 Task: Log work in the project AuraTech for the issue 'Develop a new tool for automated testing of mobile application functional correctness and performance under varying network conditions' spent time as '2w 4d 19h 36m' and remaining time as '6w 4d 19h 48m' and add a flag. Now add the issue to the epic 'Agile methodology adoption'. Log work in the project AuraTech for the issue 'Upgrade the session management and timeout mechanisms of a web application to improve user security and session management' spent time as '1w 2d 8h 31m' and remaining time as '6w 2d 15h 32m' and clone the issue. Now add the issue to the epic 'Social media integration'
Action: Mouse moved to (187, 56)
Screenshot: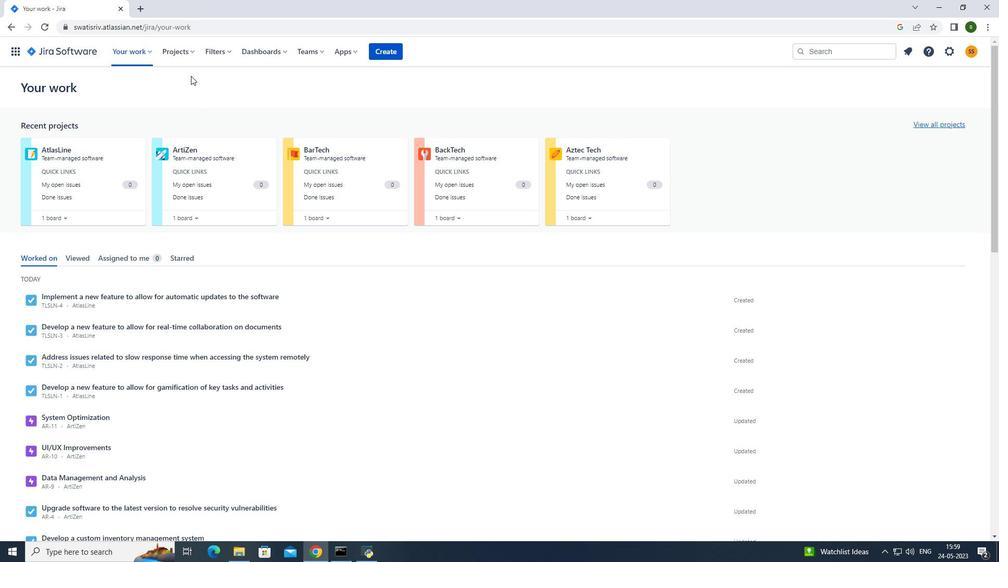 
Action: Mouse pressed left at (187, 56)
Screenshot: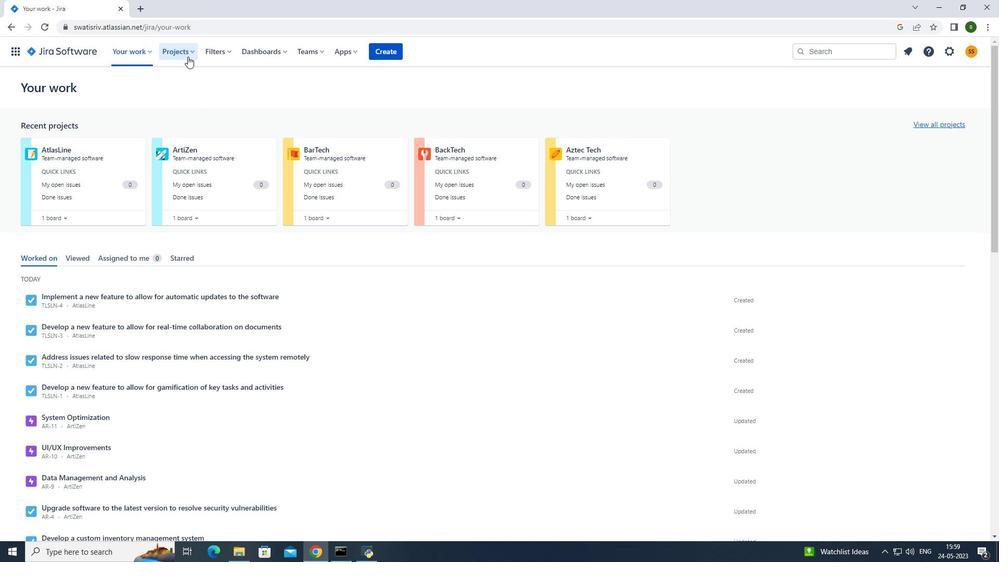 
Action: Mouse moved to (199, 100)
Screenshot: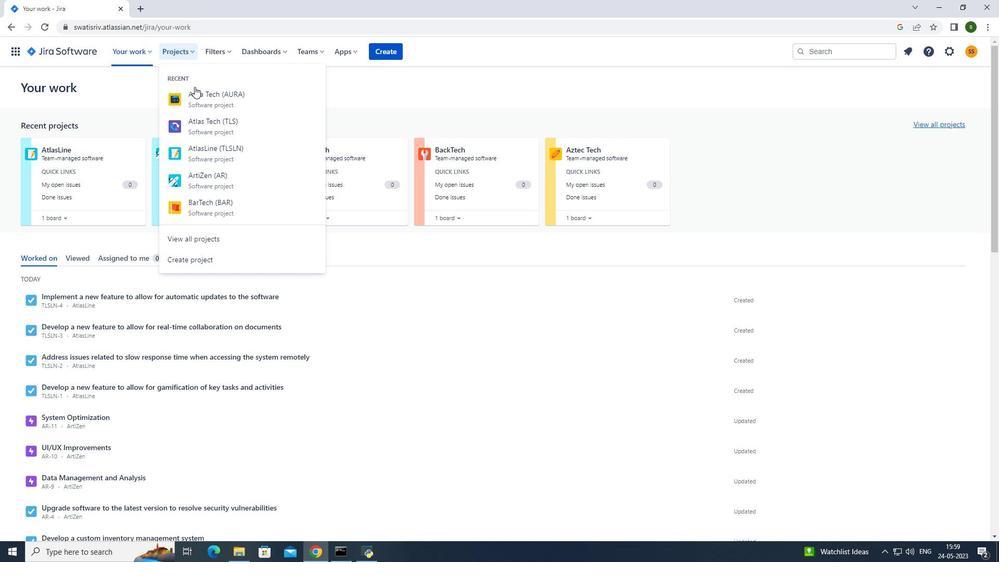 
Action: Mouse pressed left at (199, 100)
Screenshot: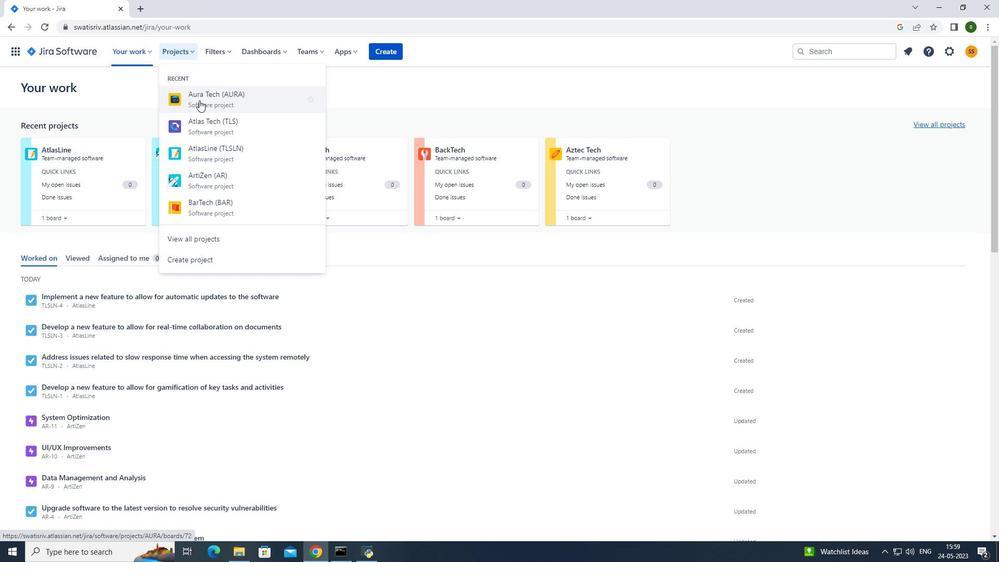 
Action: Mouse moved to (93, 162)
Screenshot: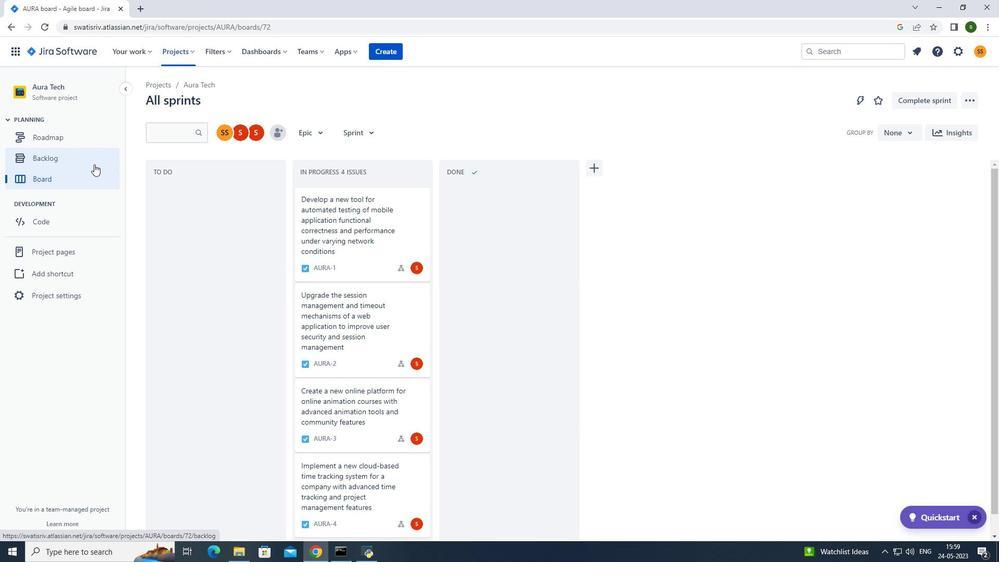
Action: Mouse pressed left at (93, 162)
Screenshot: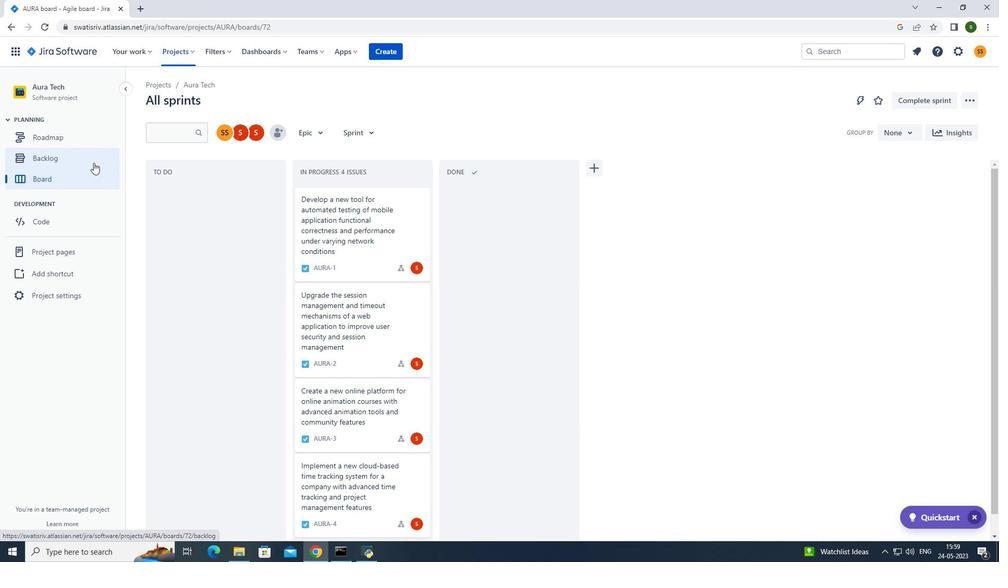 
Action: Mouse moved to (842, 195)
Screenshot: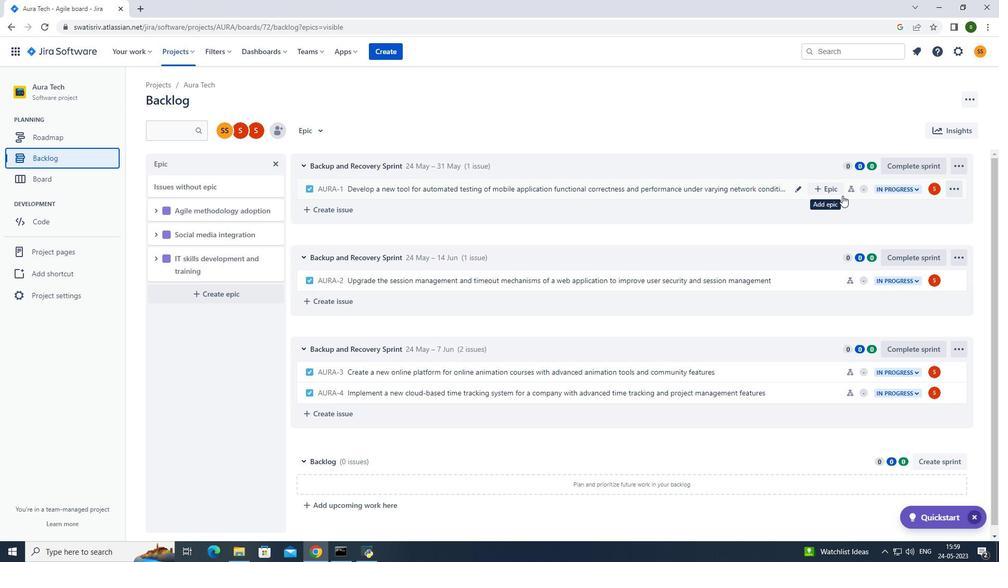 
Action: Mouse pressed left at (842, 195)
Screenshot: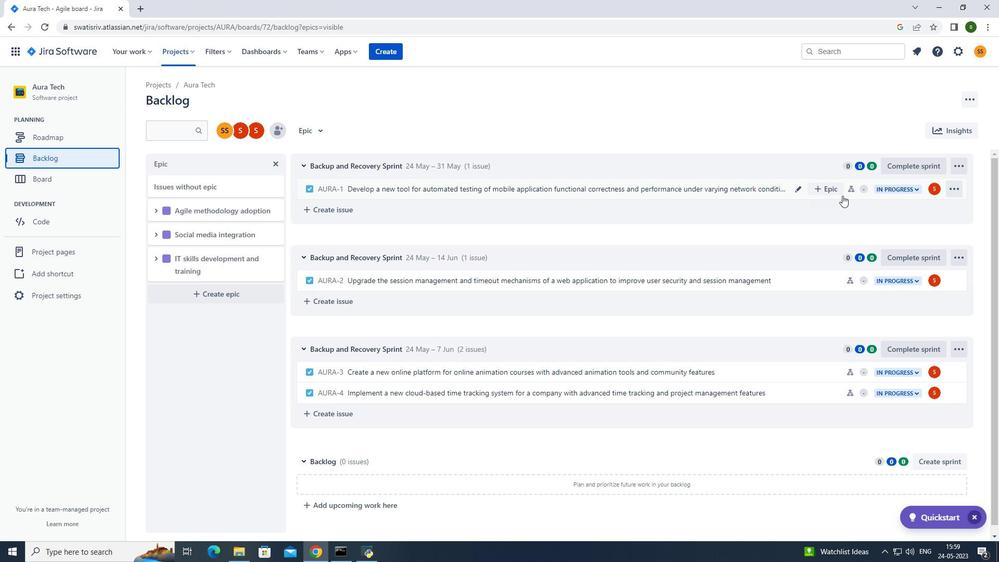 
Action: Mouse moved to (959, 161)
Screenshot: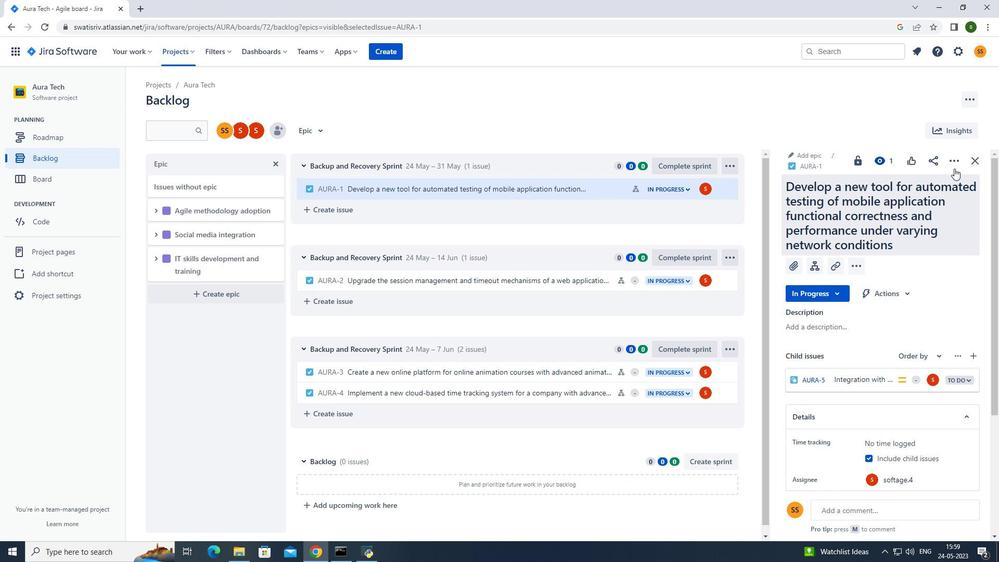 
Action: Mouse pressed left at (959, 161)
Screenshot: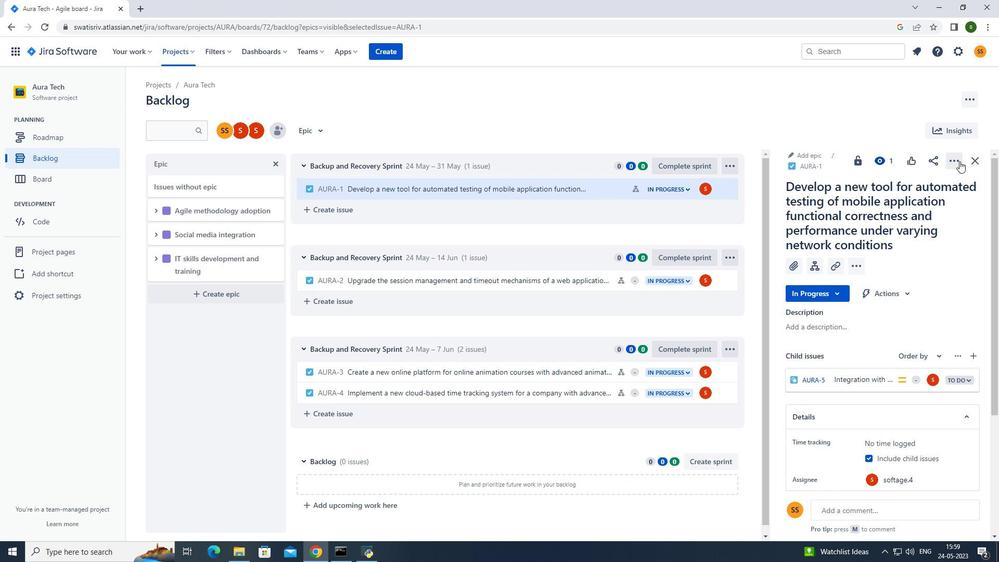 
Action: Mouse moved to (950, 184)
Screenshot: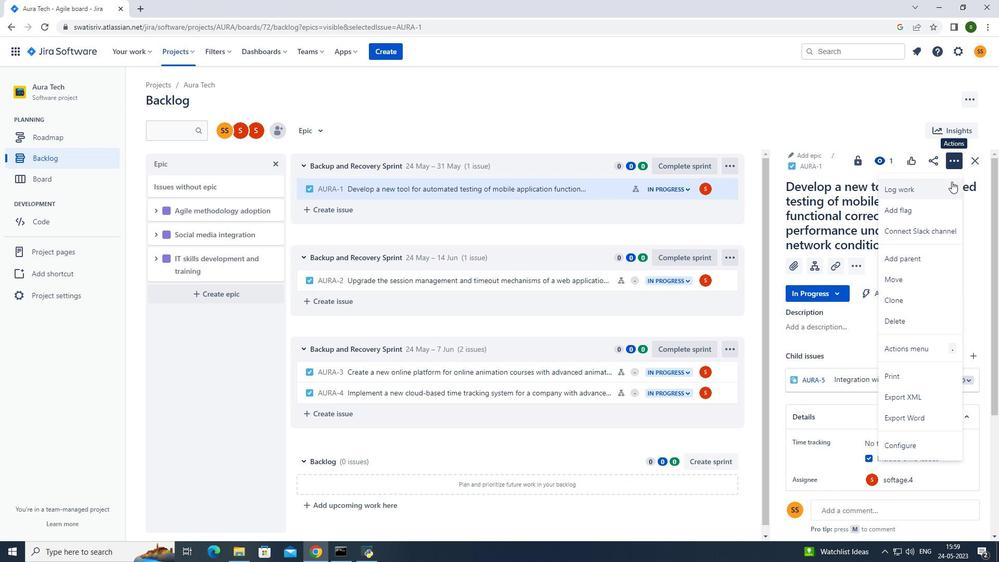 
Action: Mouse pressed left at (950, 184)
Screenshot: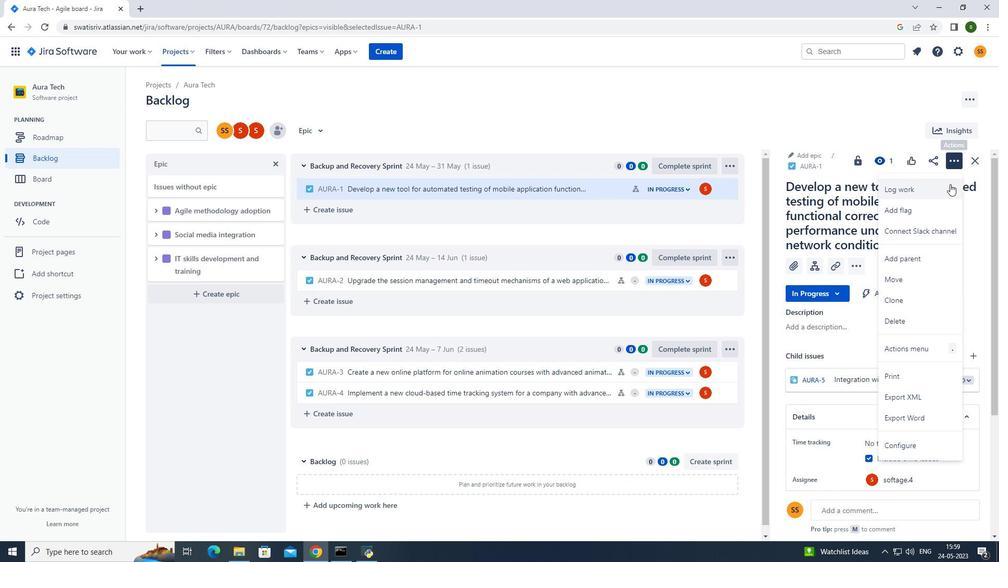 
Action: Mouse moved to (439, 155)
Screenshot: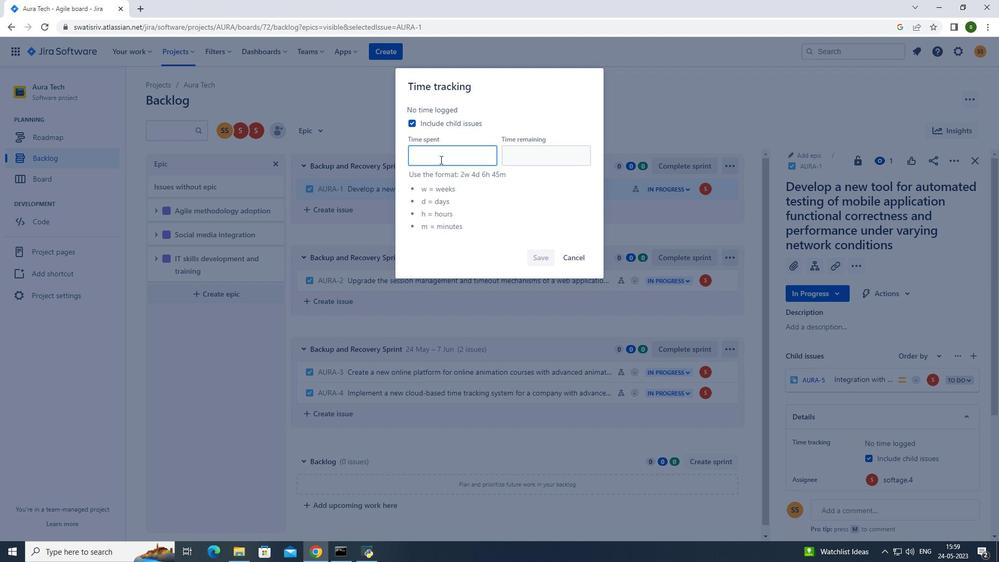 
Action: Mouse pressed left at (439, 155)
Screenshot: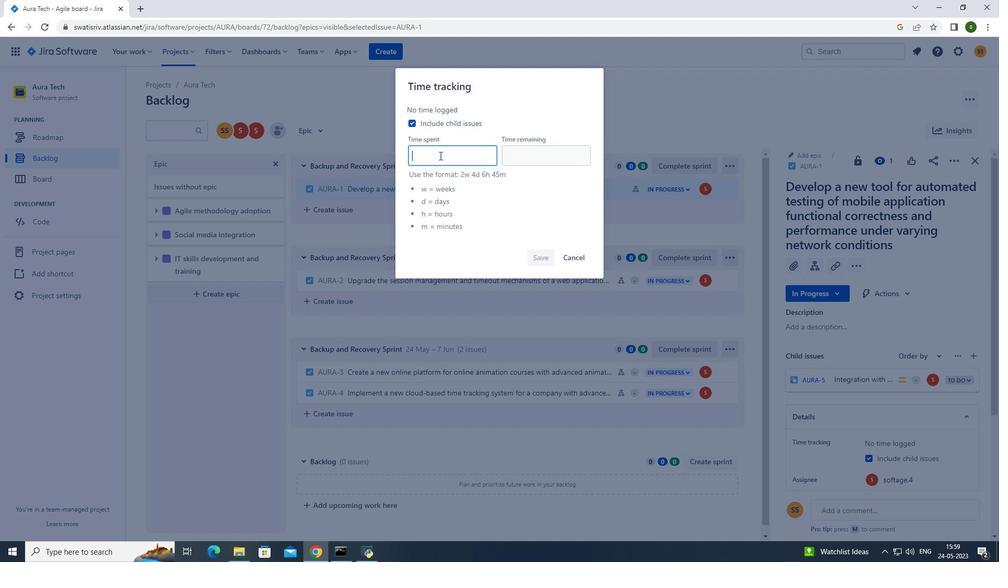 
Action: Mouse moved to (437, 155)
Screenshot: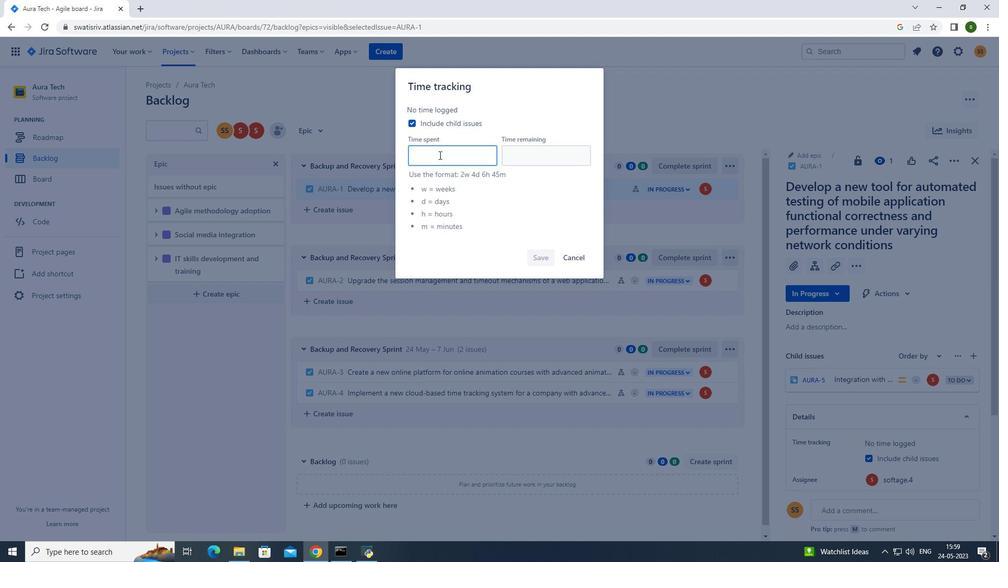 
Action: Key pressed 2w<Key.space>4d<Key.space>19h<Key.space>36m
Screenshot: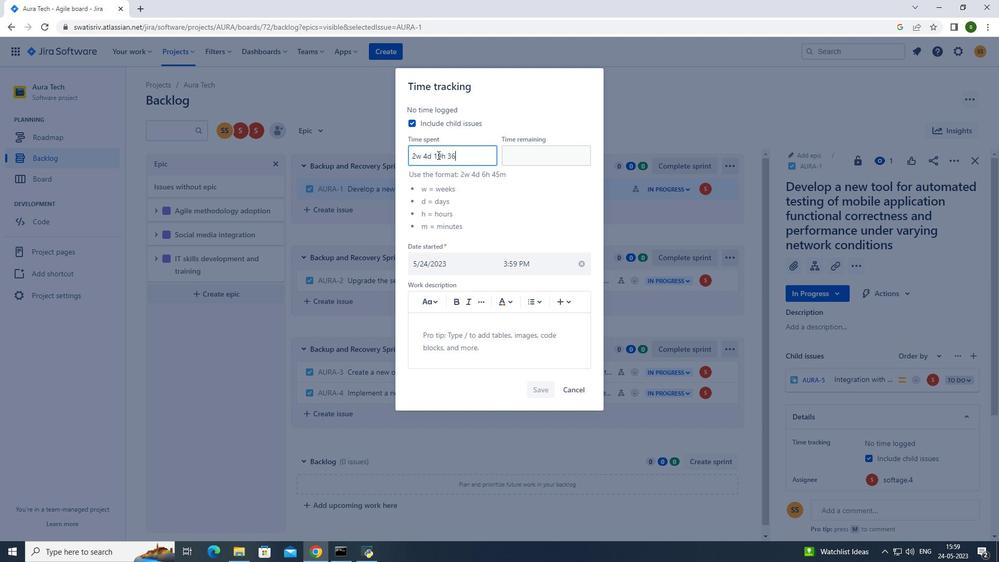 
Action: Mouse moved to (530, 159)
Screenshot: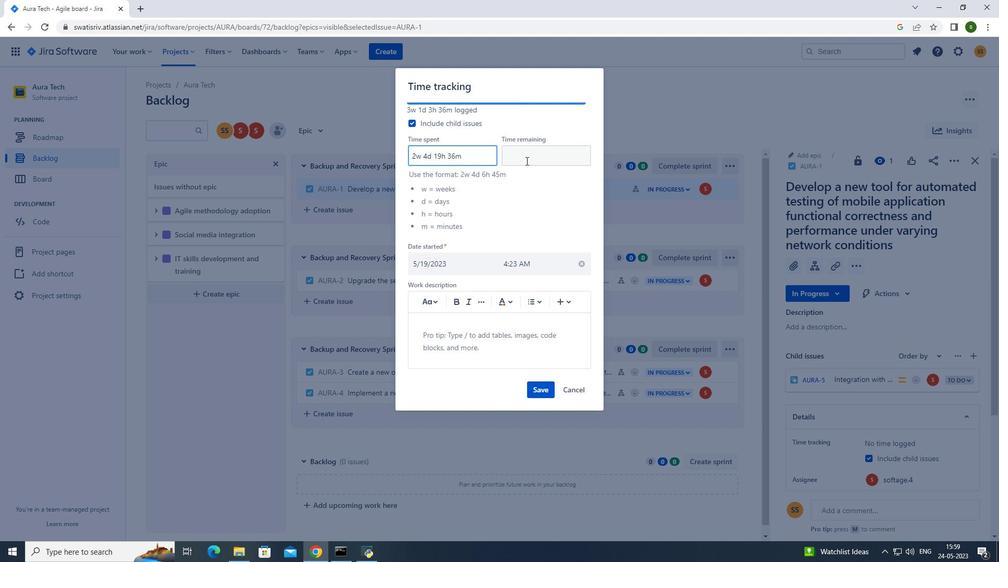 
Action: Mouse pressed left at (530, 159)
Screenshot: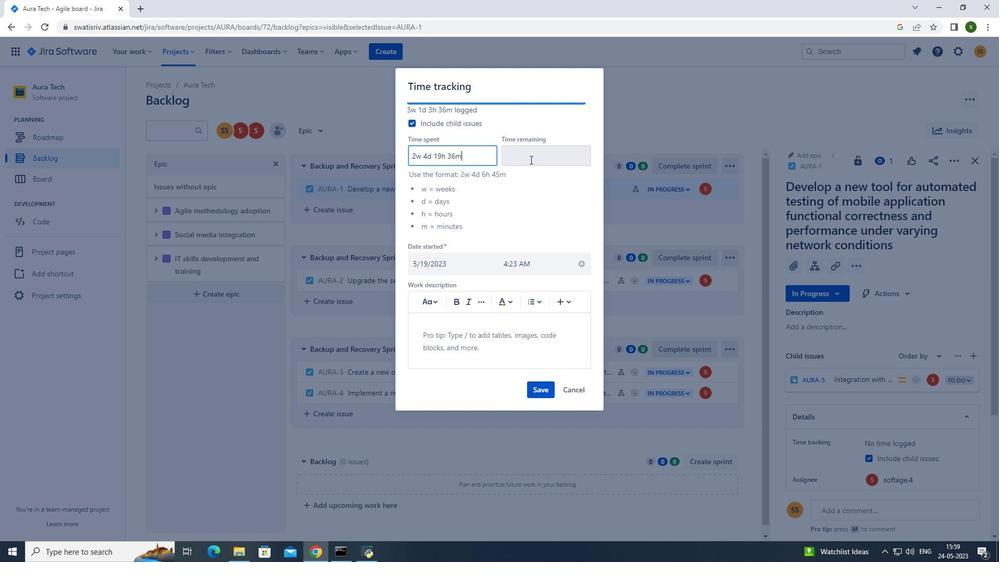 
Action: Mouse moved to (530, 159)
Screenshot: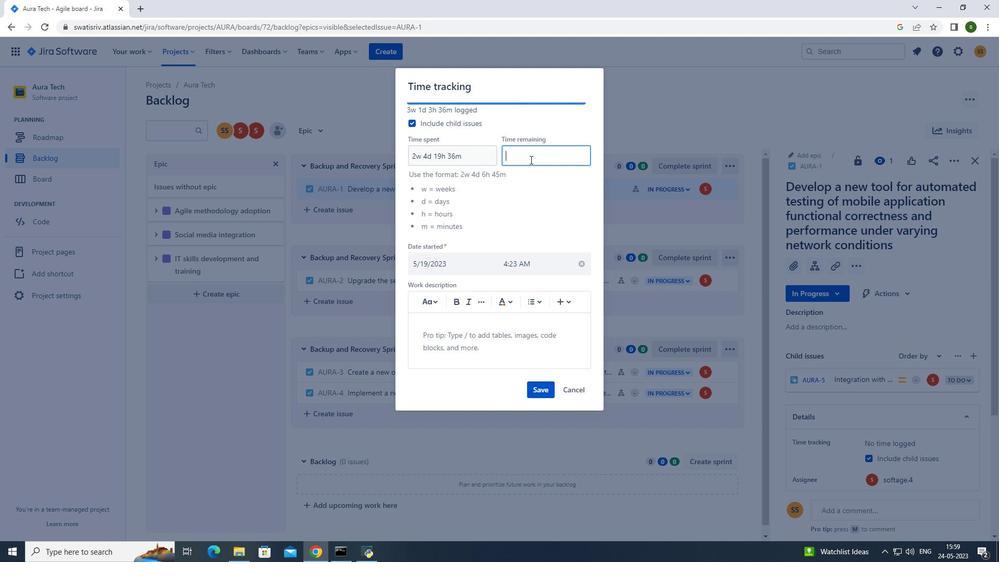
Action: Key pressed 6
Screenshot: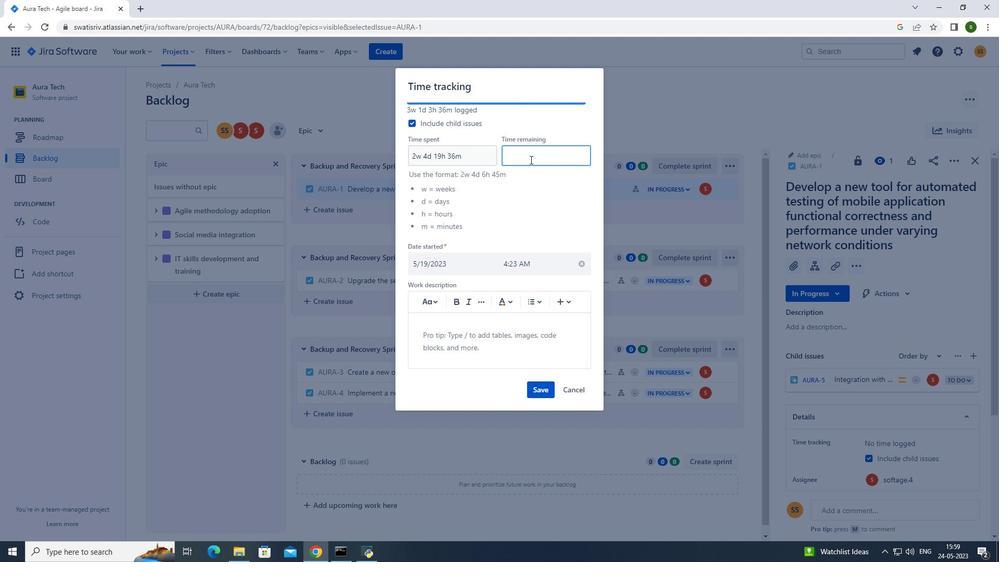 
Action: Mouse moved to (529, 159)
Screenshot: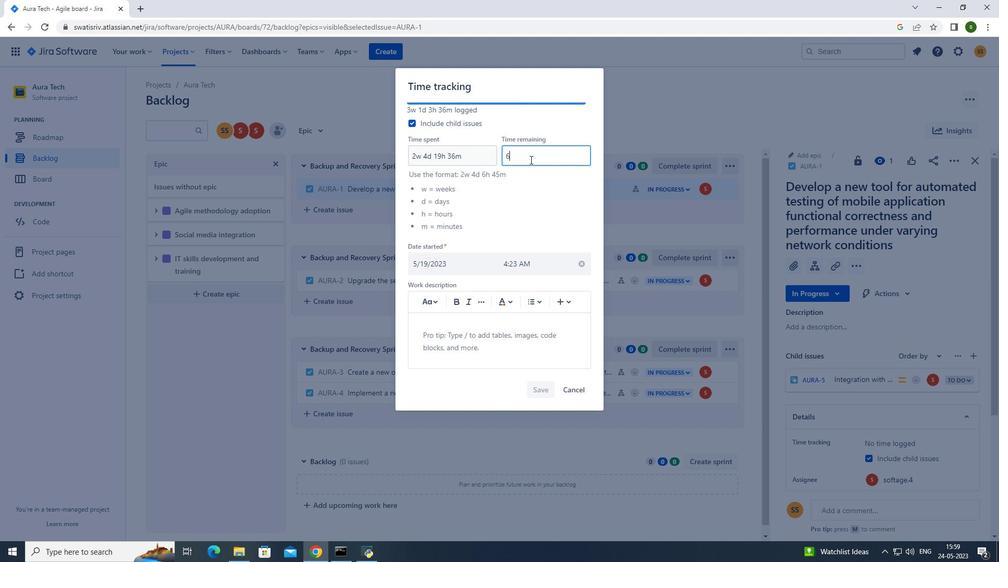 
Action: Key pressed w
Screenshot: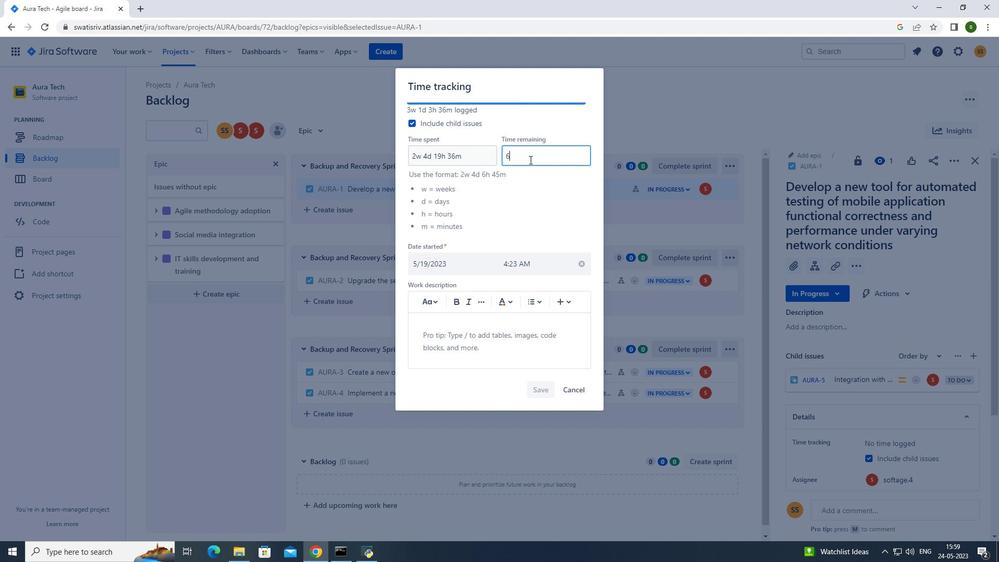 
Action: Mouse moved to (528, 161)
Screenshot: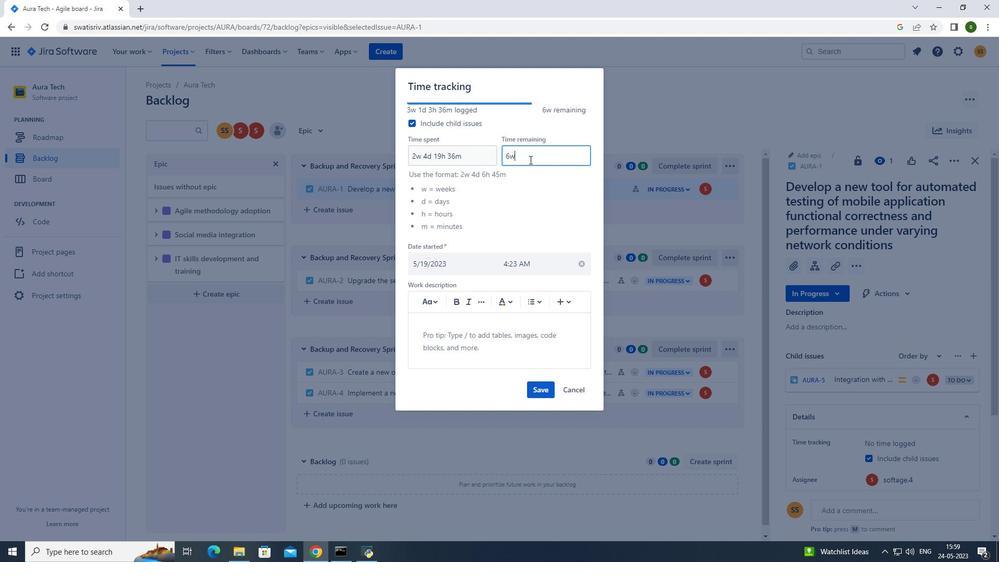 
Action: Key pressed <Key.space>
Screenshot: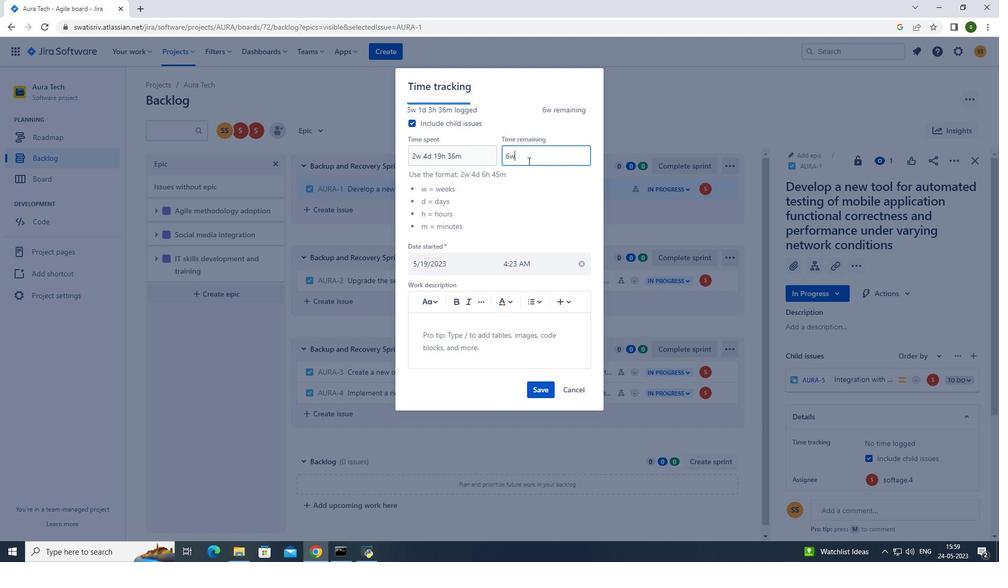 
Action: Mouse moved to (527, 161)
Screenshot: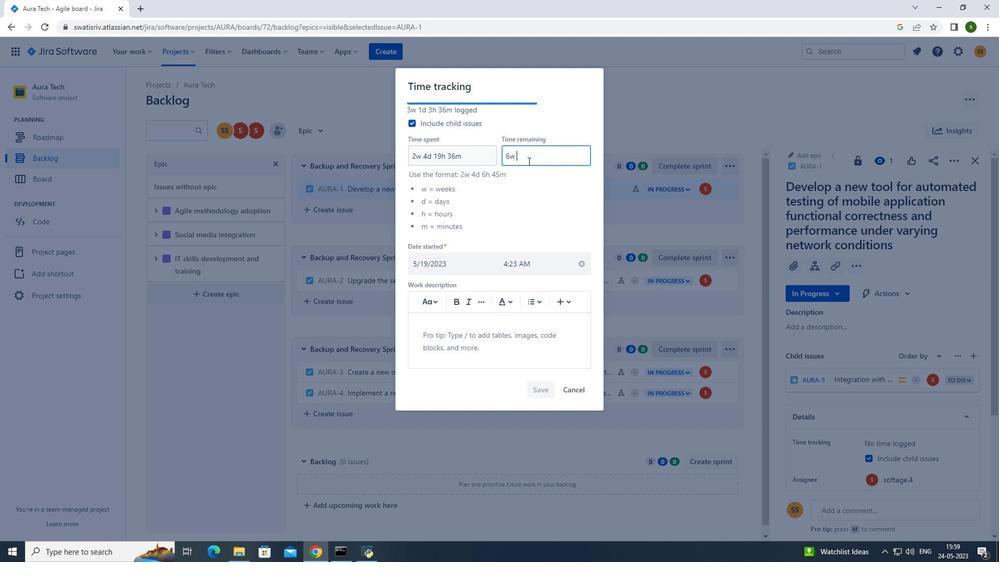 
Action: Key pressed 4d<Key.space>
Screenshot: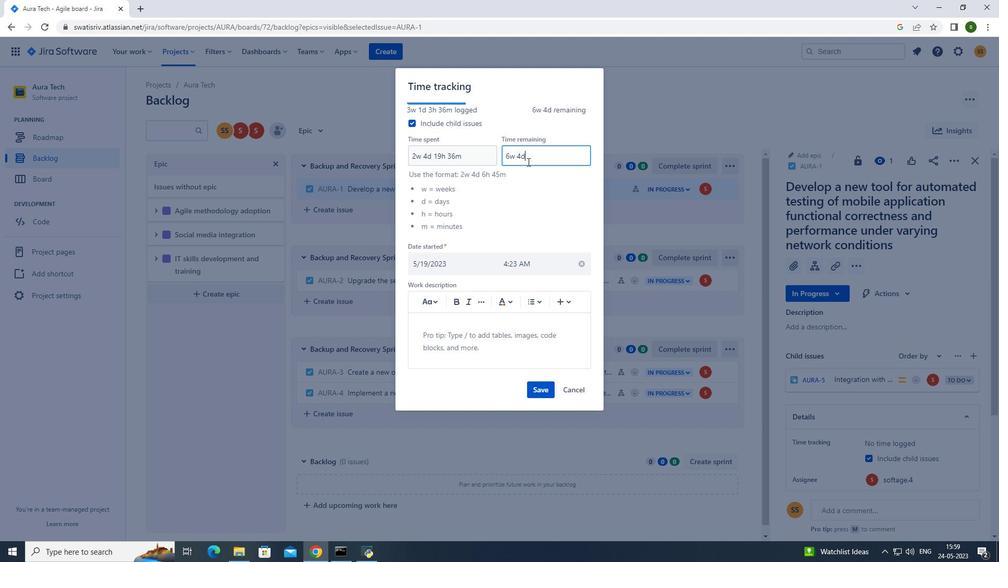 
Action: Mouse moved to (527, 162)
Screenshot: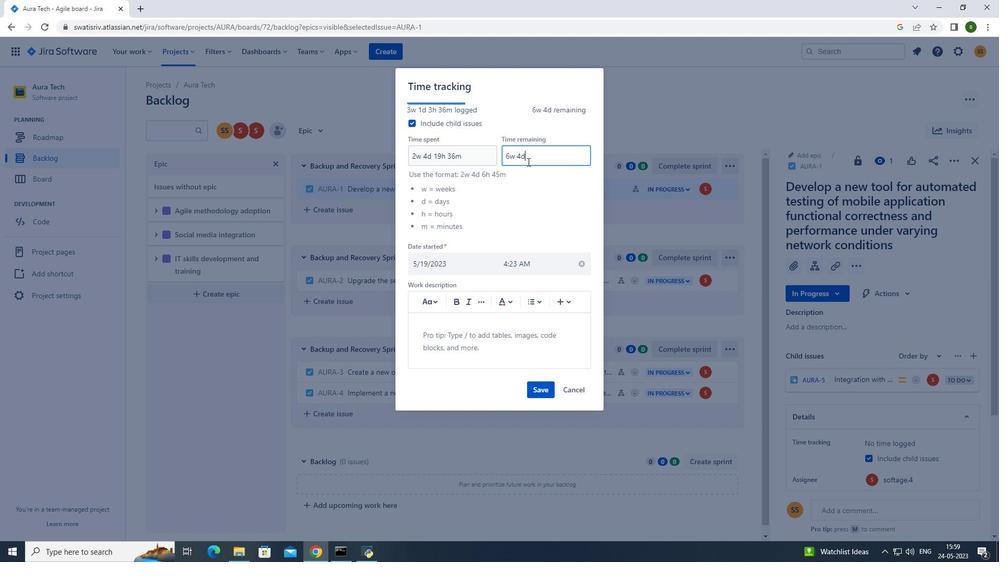 
Action: Key pressed 19h
Screenshot: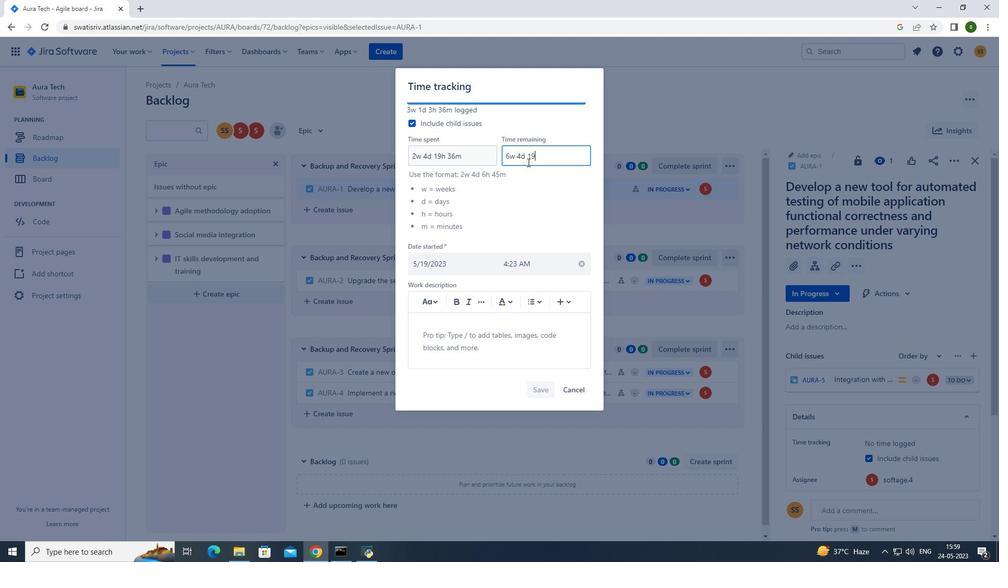 
Action: Mouse moved to (527, 163)
Screenshot: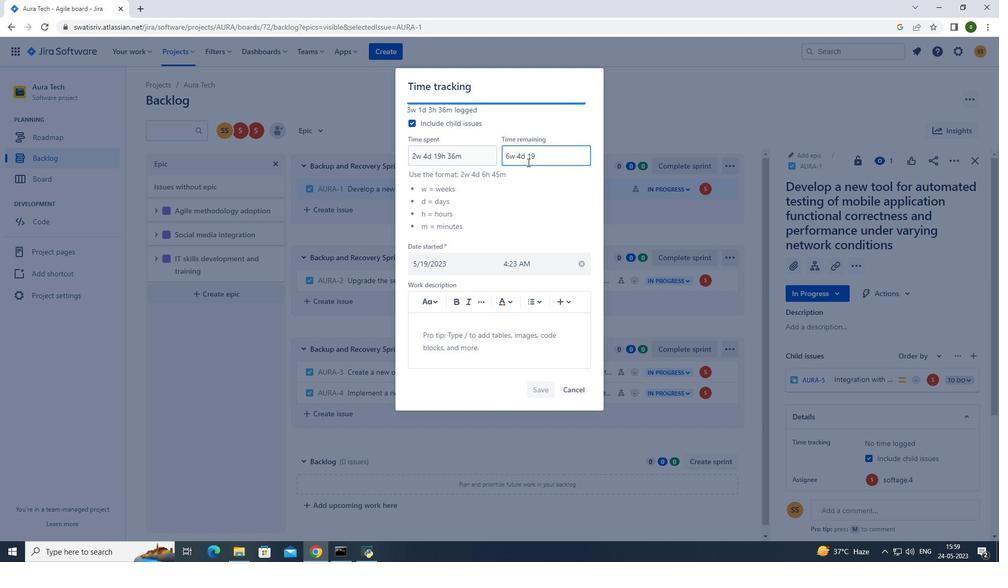 
Action: Key pressed <Key.space>48m
Screenshot: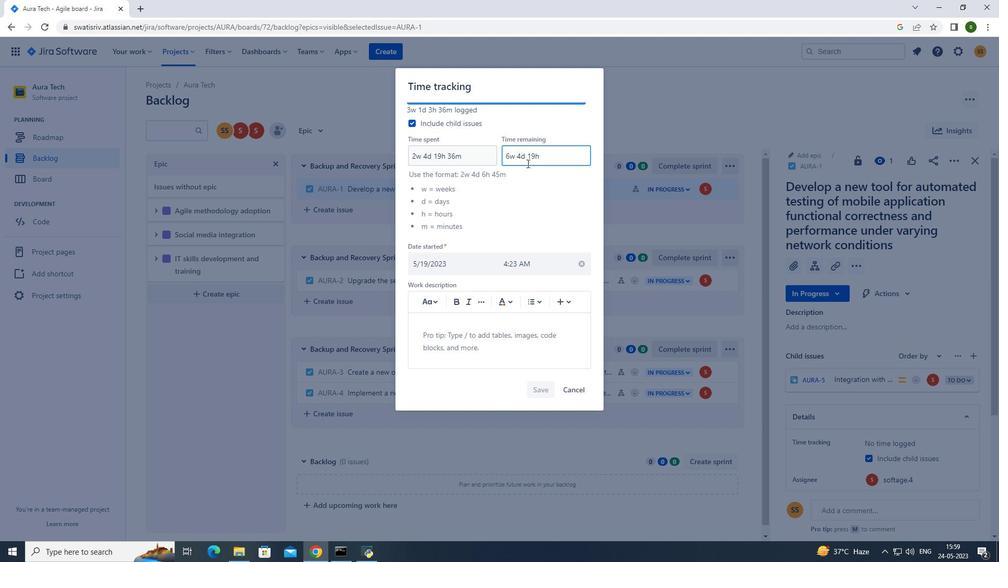 
Action: Mouse moved to (543, 389)
Screenshot: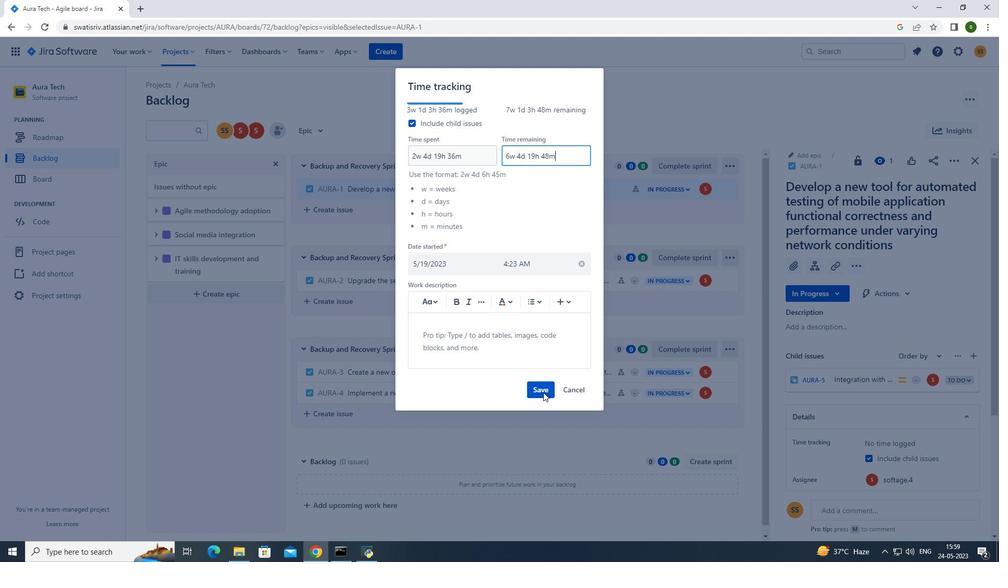 
Action: Mouse pressed left at (543, 389)
Screenshot: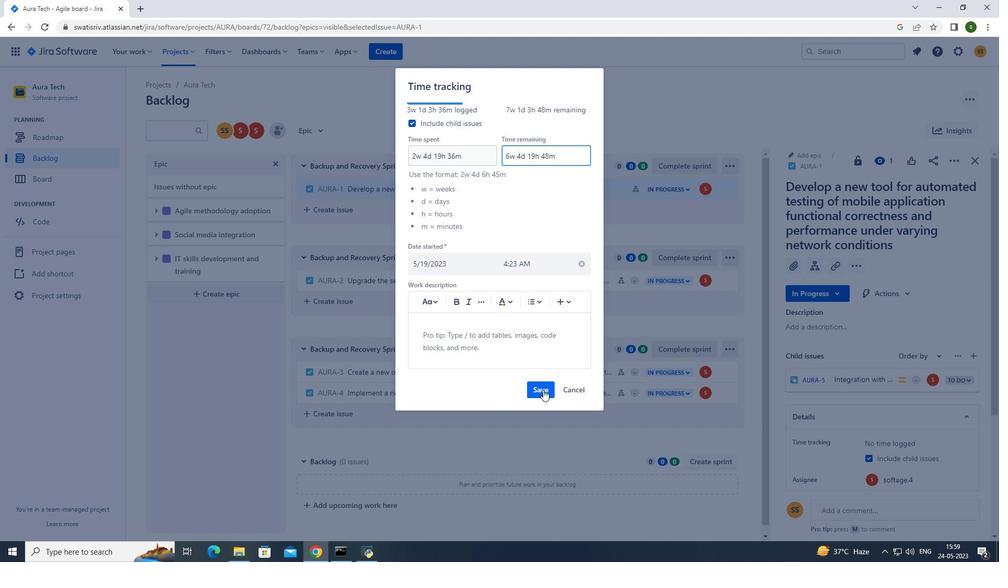 
Action: Mouse moved to (957, 163)
Screenshot: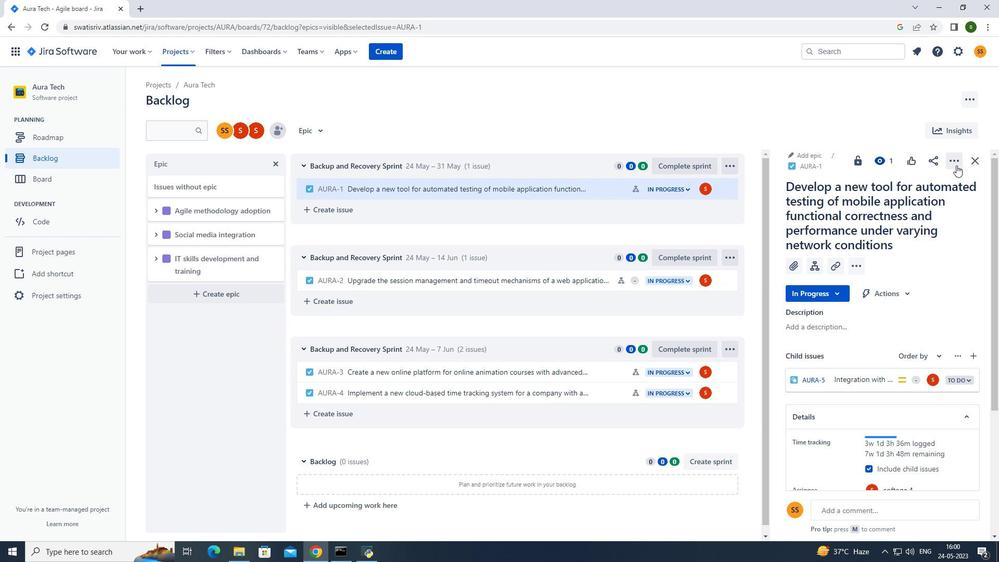 
Action: Mouse pressed left at (957, 163)
Screenshot: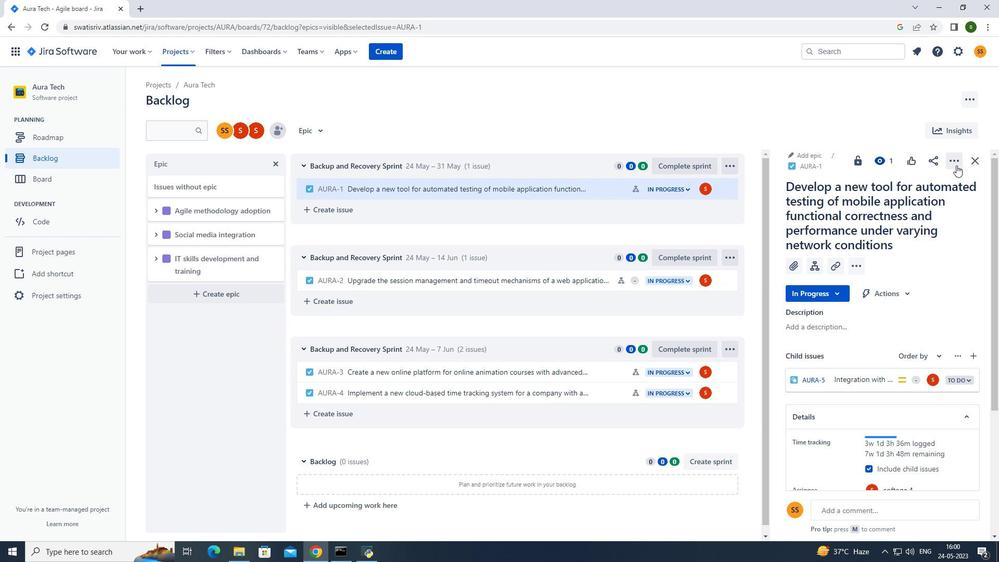 
Action: Mouse moved to (919, 207)
Screenshot: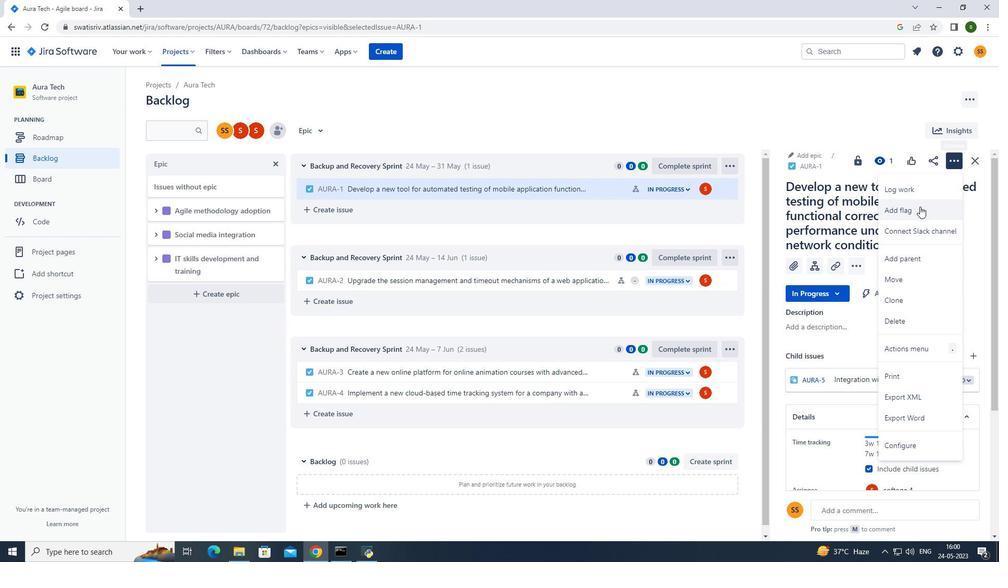 
Action: Mouse pressed left at (919, 207)
Screenshot: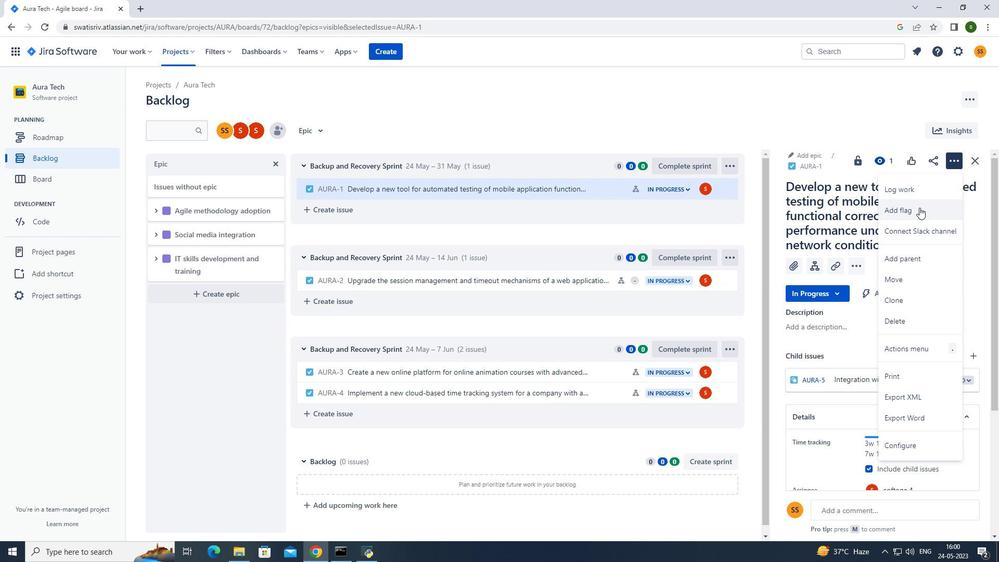 
Action: Mouse moved to (601, 186)
Screenshot: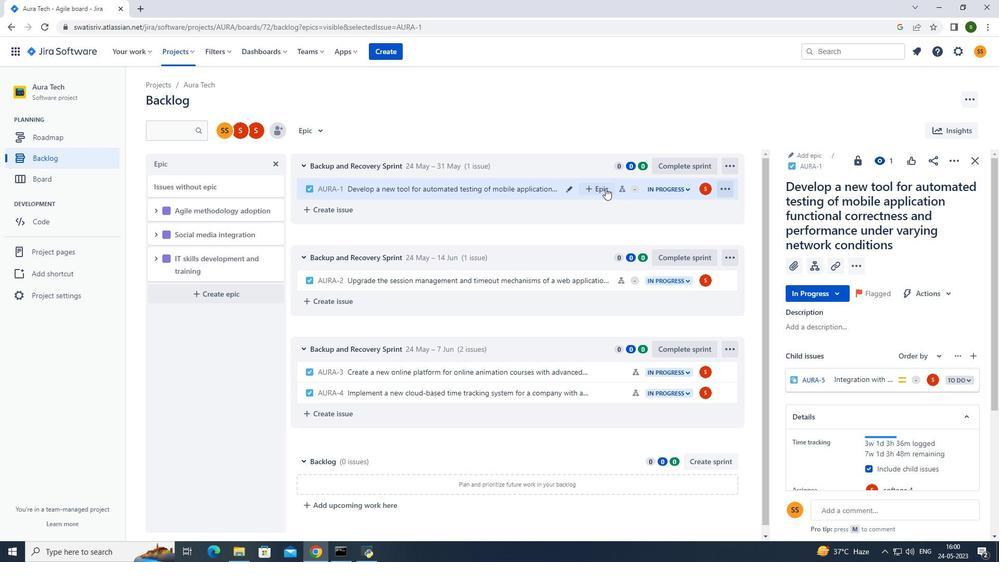 
Action: Mouse pressed left at (601, 186)
Screenshot: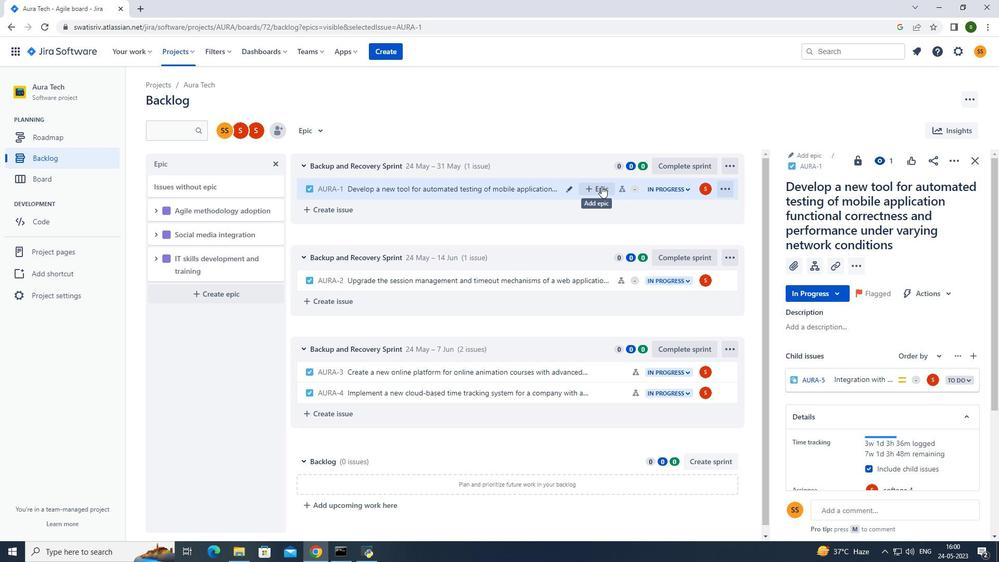 
Action: Mouse moved to (631, 263)
Screenshot: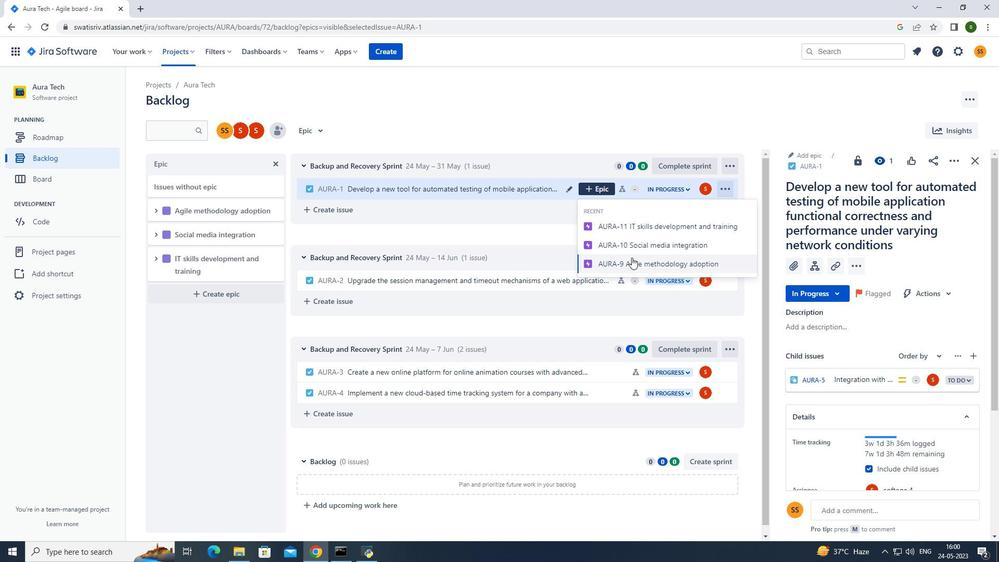 
Action: Mouse pressed left at (631, 263)
Screenshot: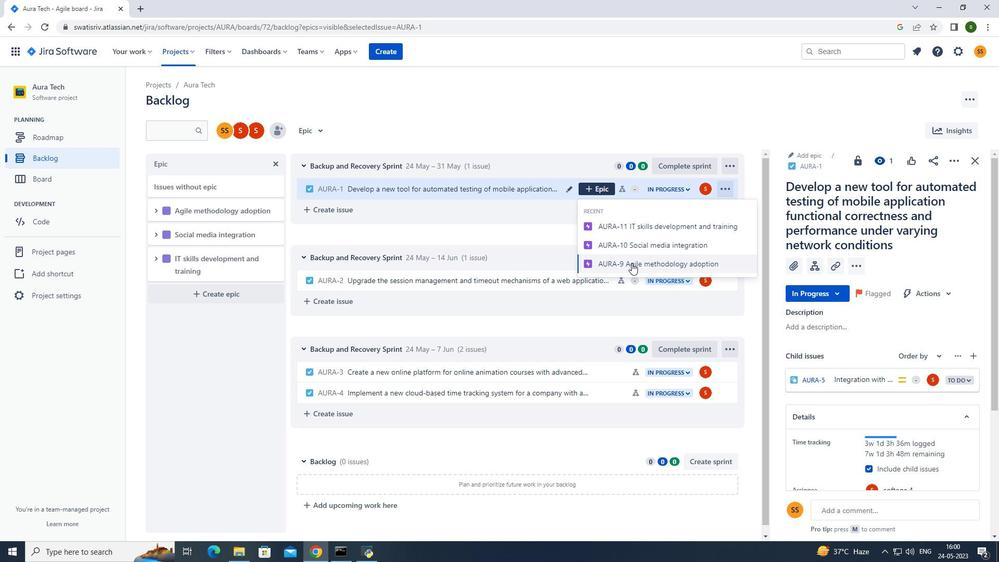 
Action: Mouse moved to (323, 125)
Screenshot: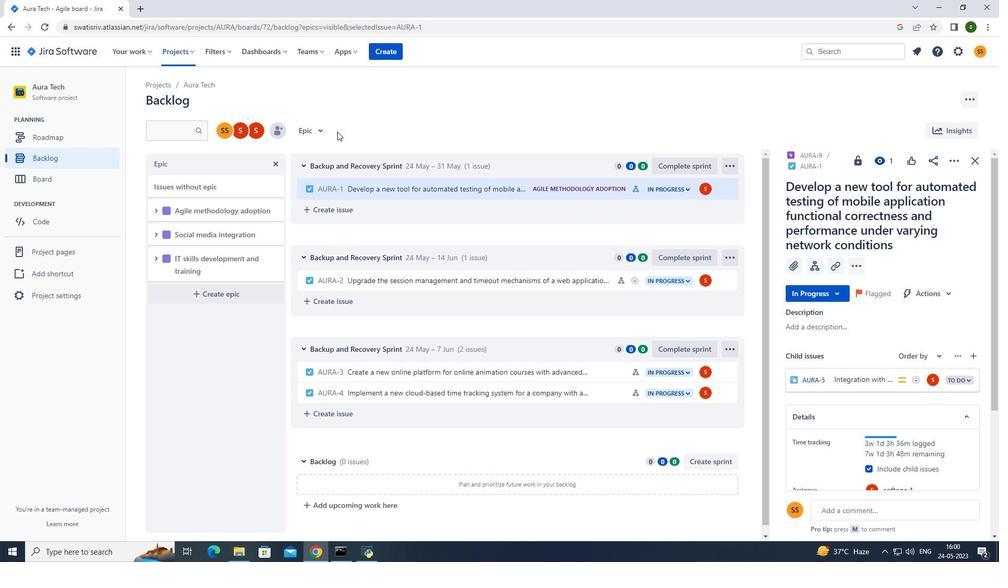
Action: Mouse pressed left at (323, 125)
Screenshot: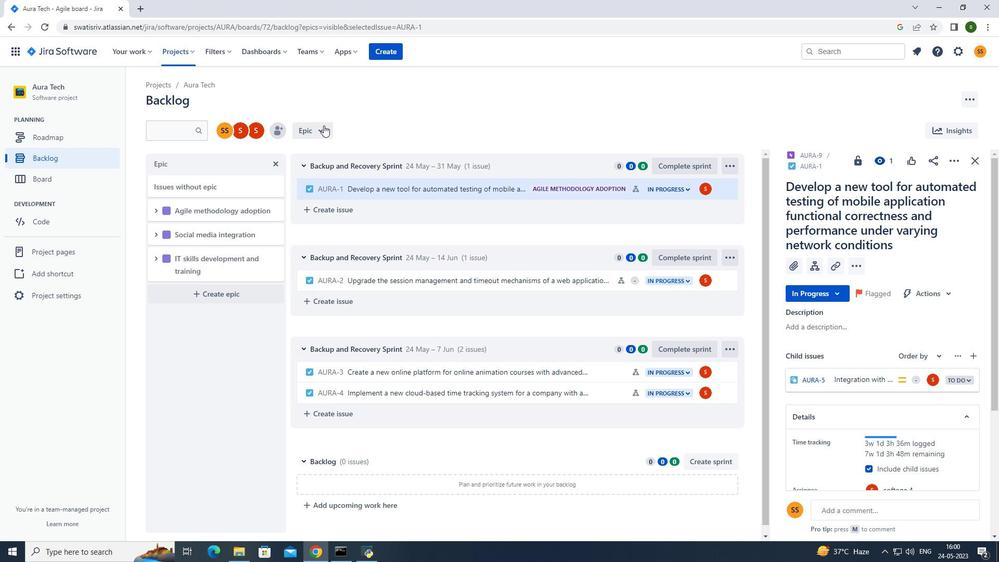 
Action: Mouse moved to (335, 174)
Screenshot: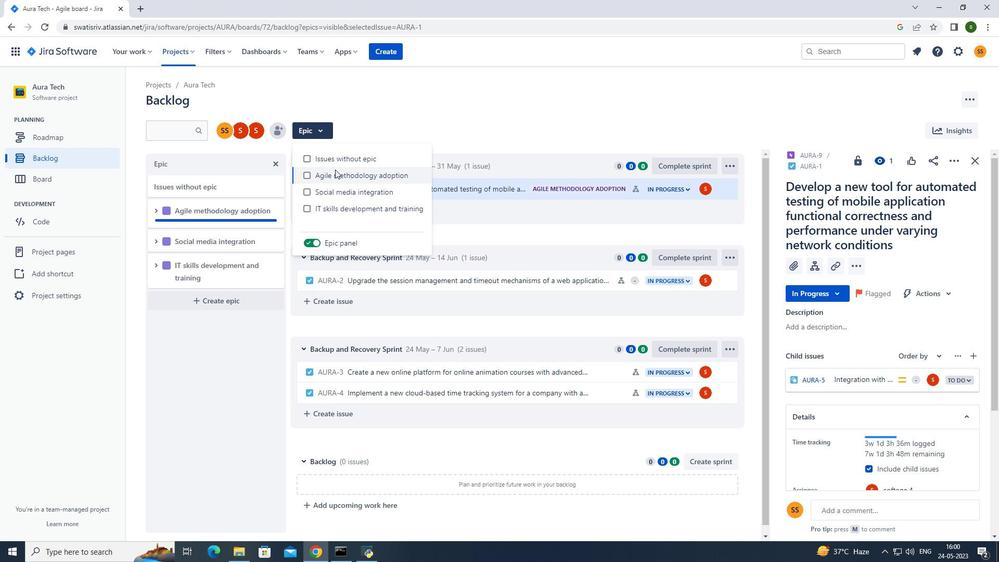 
Action: Mouse pressed left at (335, 174)
Screenshot: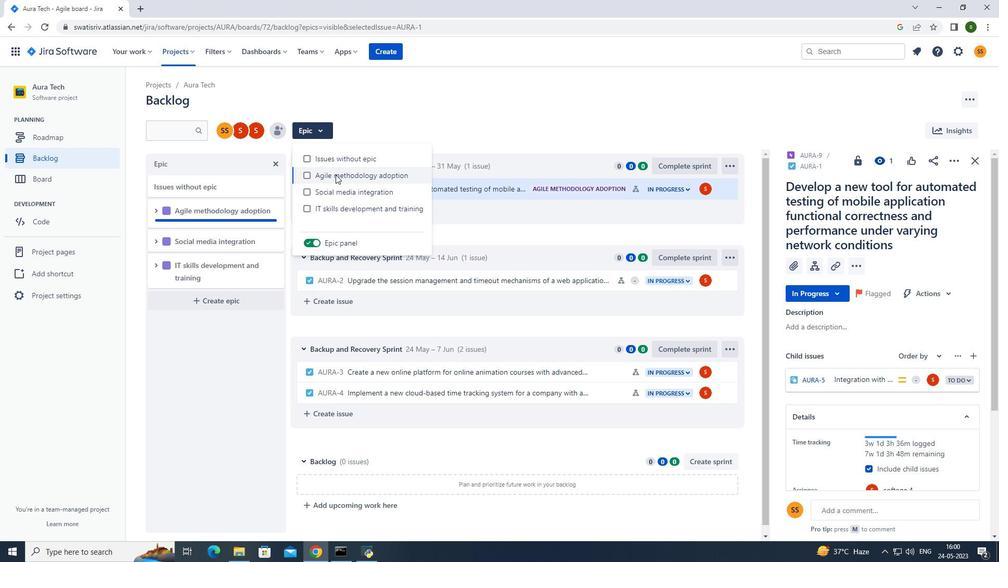 
Action: Mouse moved to (473, 119)
Screenshot: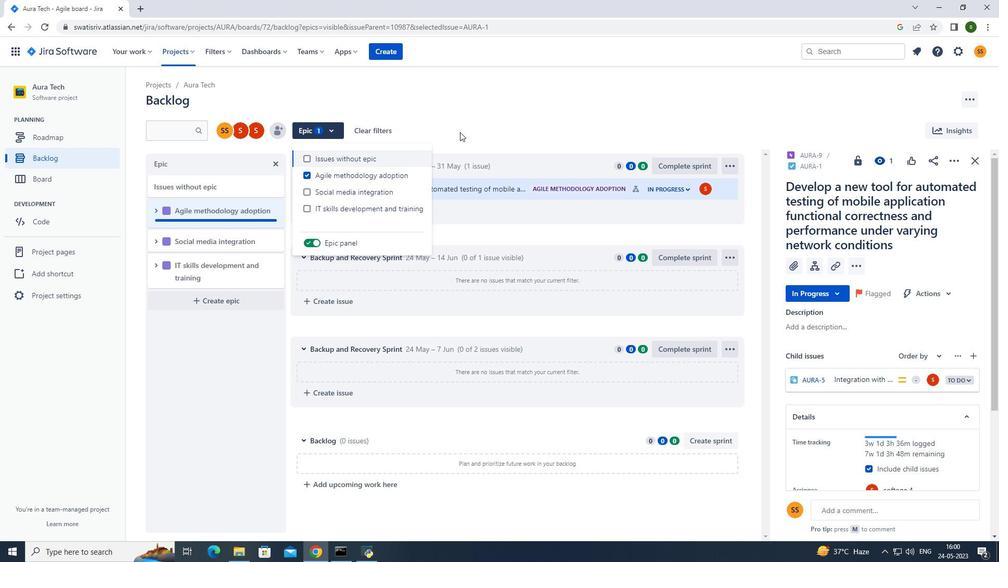 
Action: Mouse pressed left at (473, 119)
Screenshot: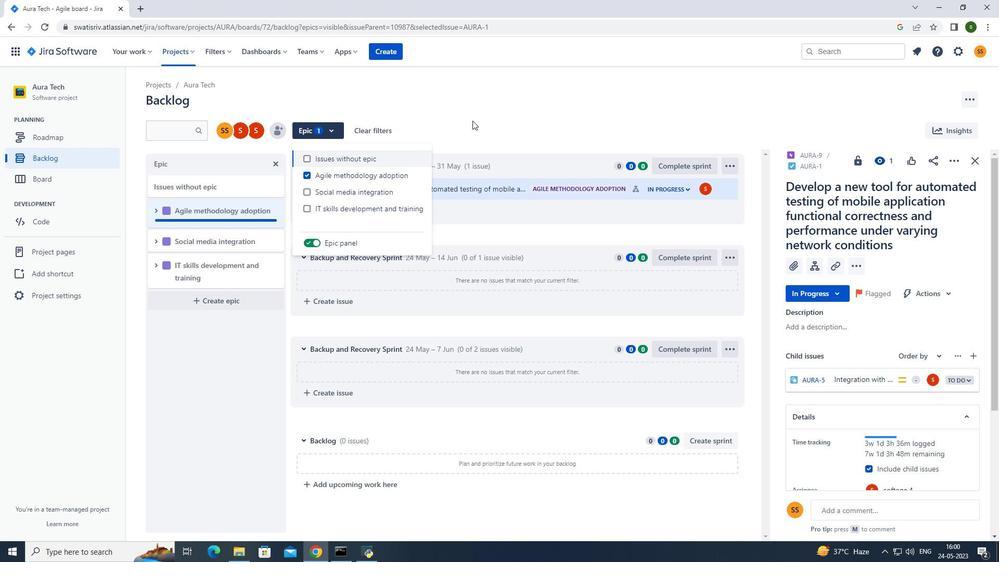 
Action: Mouse moved to (185, 53)
Screenshot: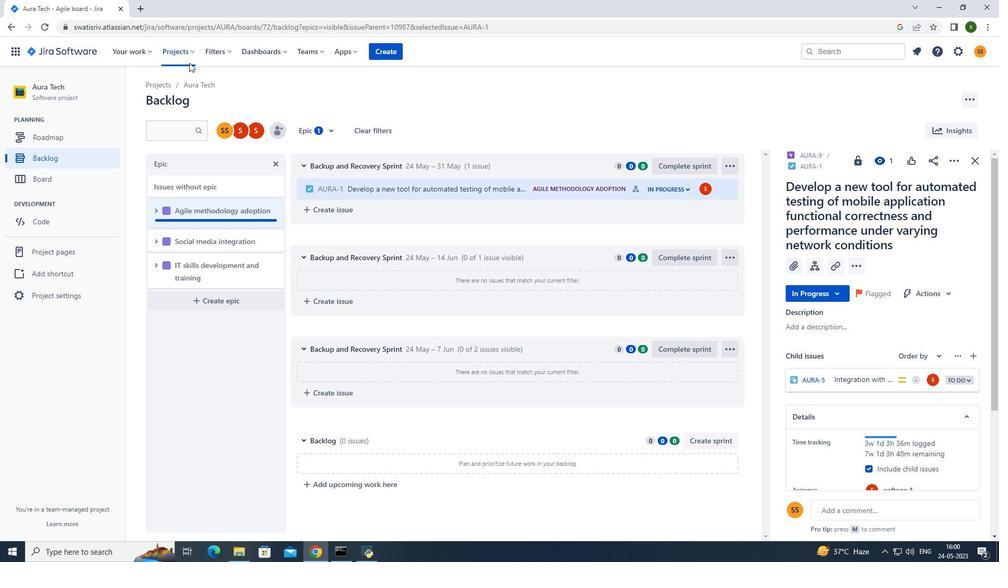 
Action: Mouse pressed left at (185, 53)
Screenshot: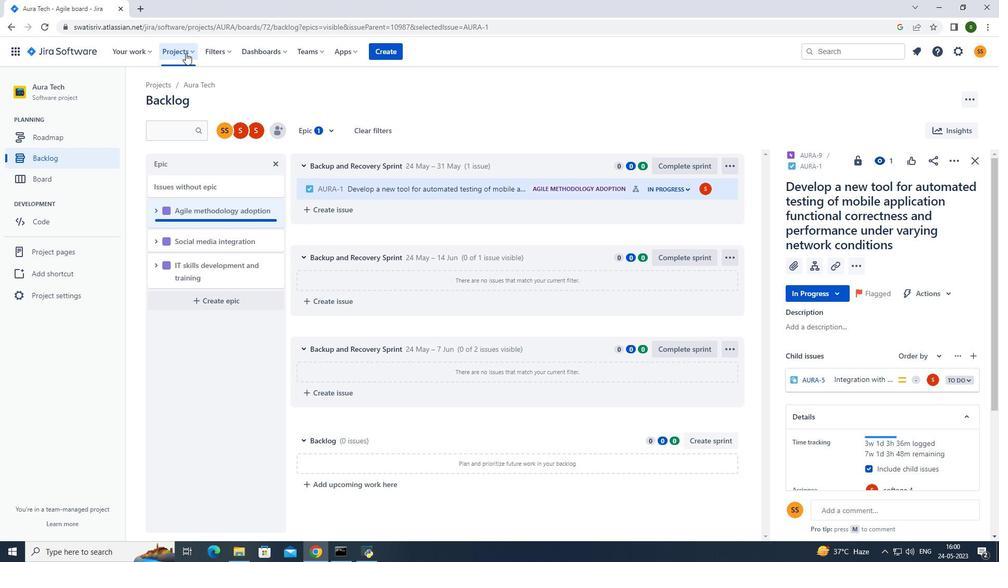 
Action: Mouse moved to (206, 93)
Screenshot: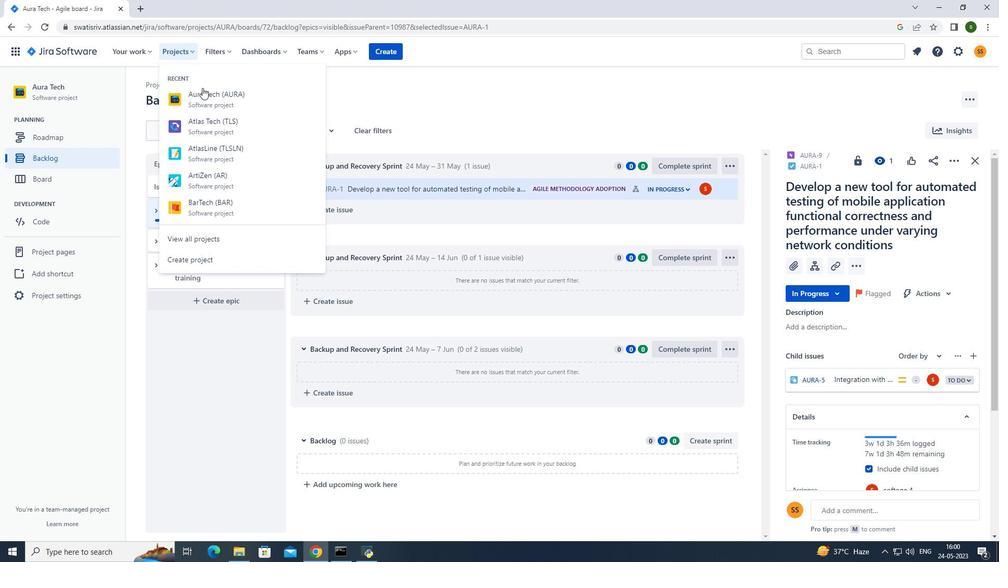 
Action: Mouse pressed left at (206, 93)
Screenshot: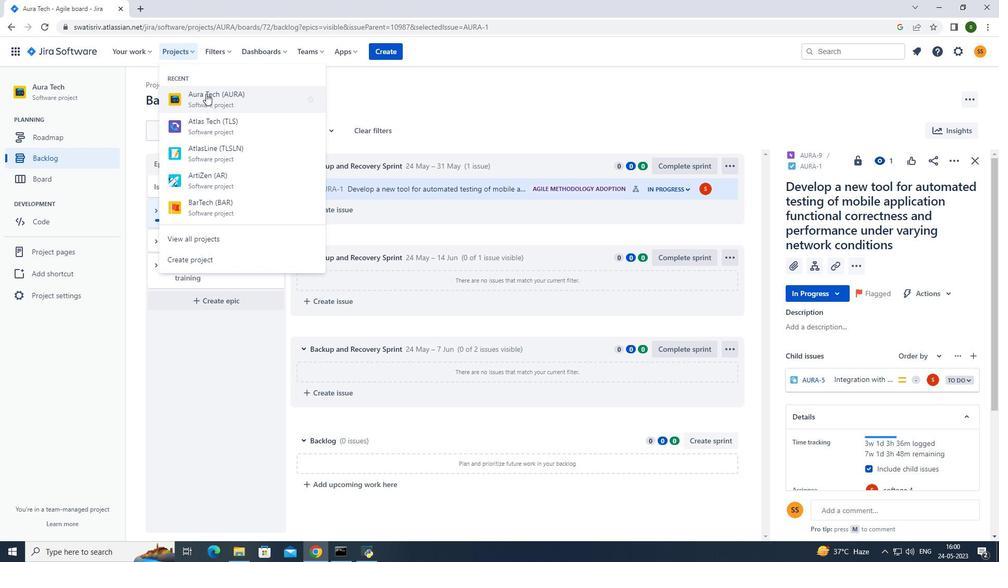 
Action: Mouse moved to (62, 161)
Screenshot: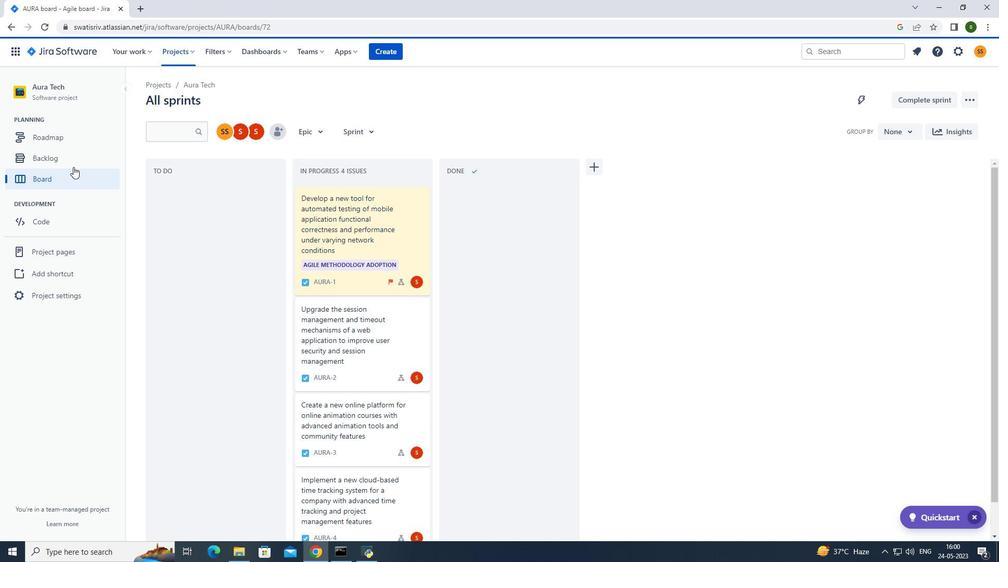 
Action: Mouse pressed left at (62, 161)
Screenshot: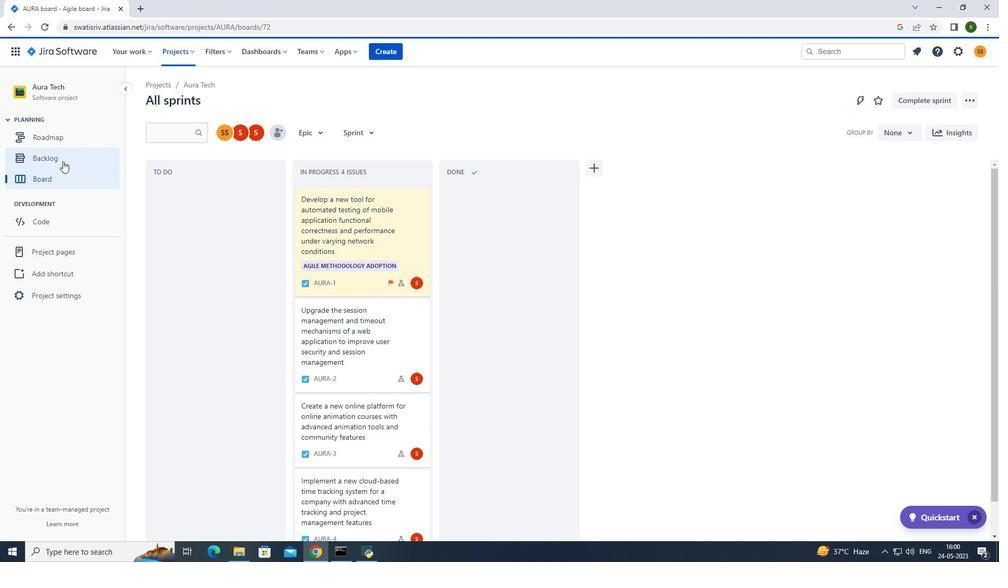 
Action: Mouse moved to (837, 286)
Screenshot: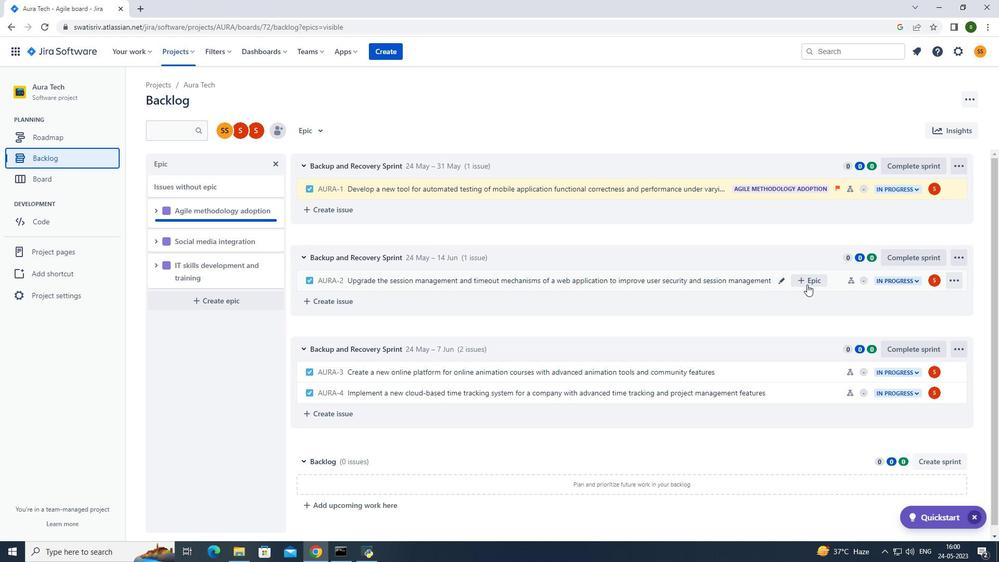 
Action: Mouse pressed left at (837, 286)
Screenshot: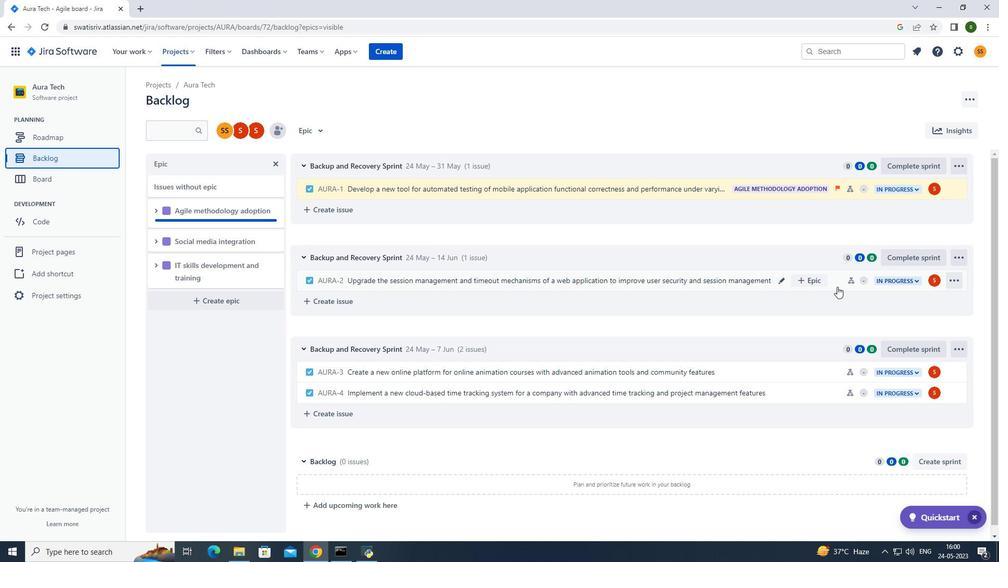 
Action: Mouse moved to (957, 159)
Screenshot: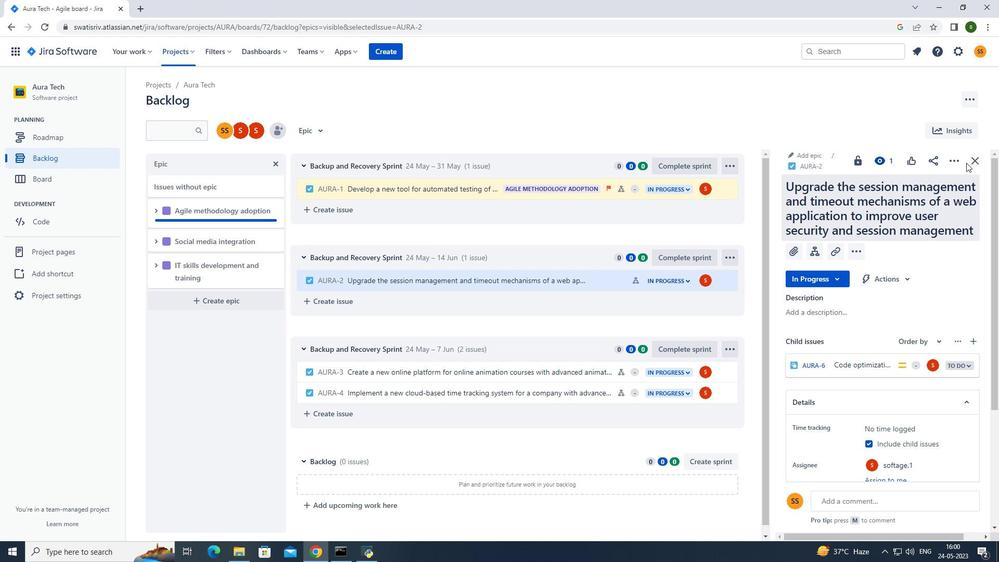 
Action: Mouse pressed left at (957, 159)
Screenshot: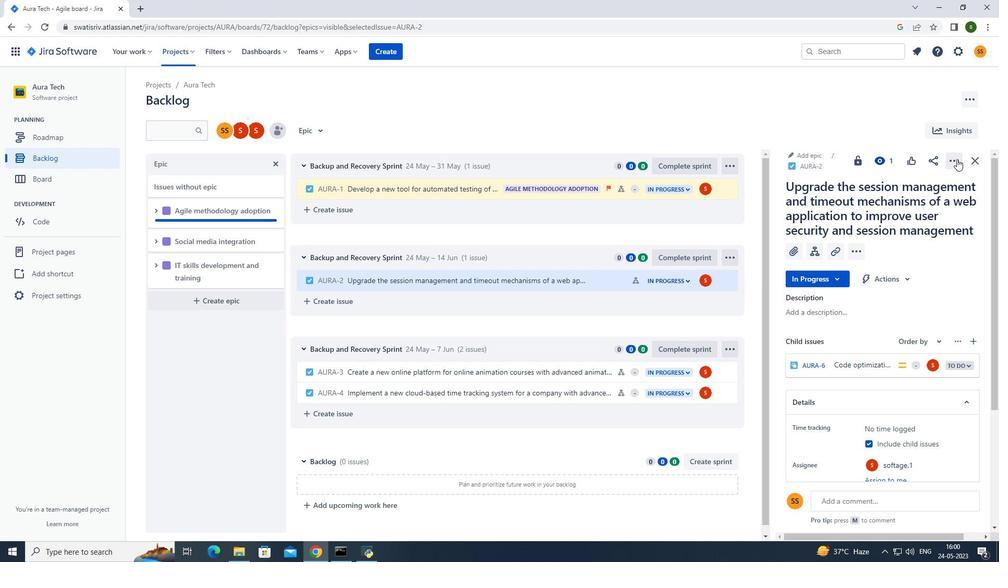 
Action: Mouse moved to (931, 189)
Screenshot: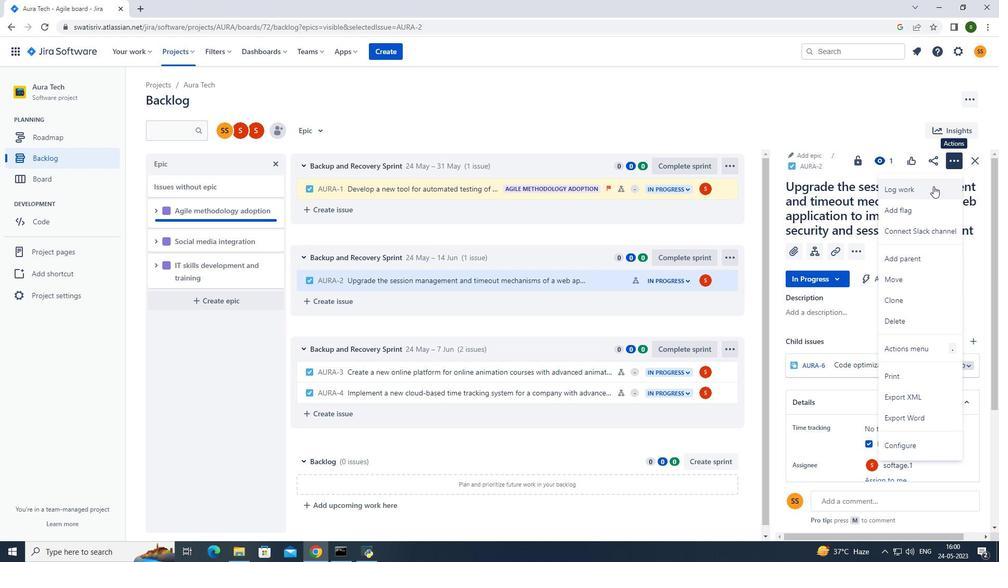 
Action: Mouse pressed left at (931, 189)
Screenshot: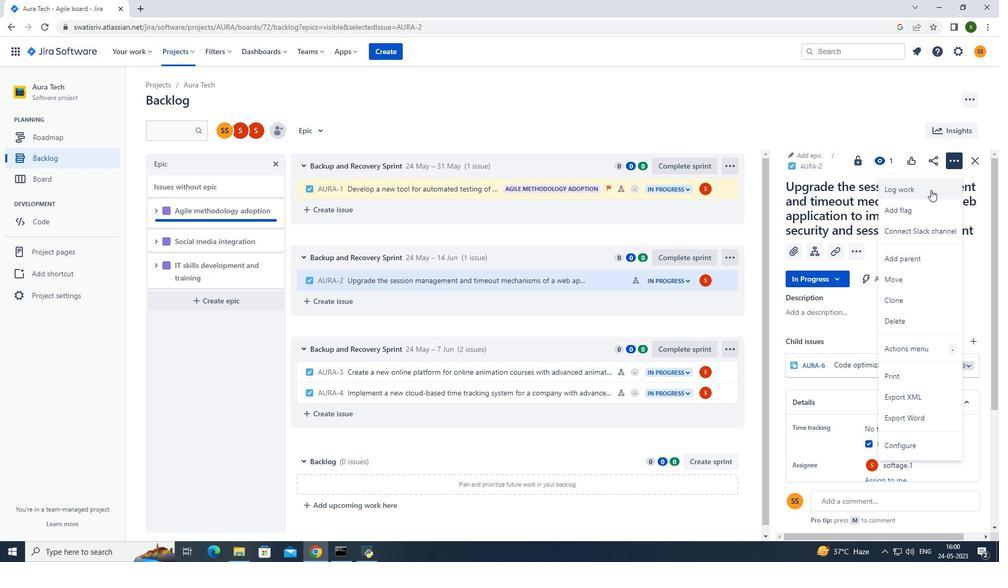 
Action: Mouse moved to (484, 157)
Screenshot: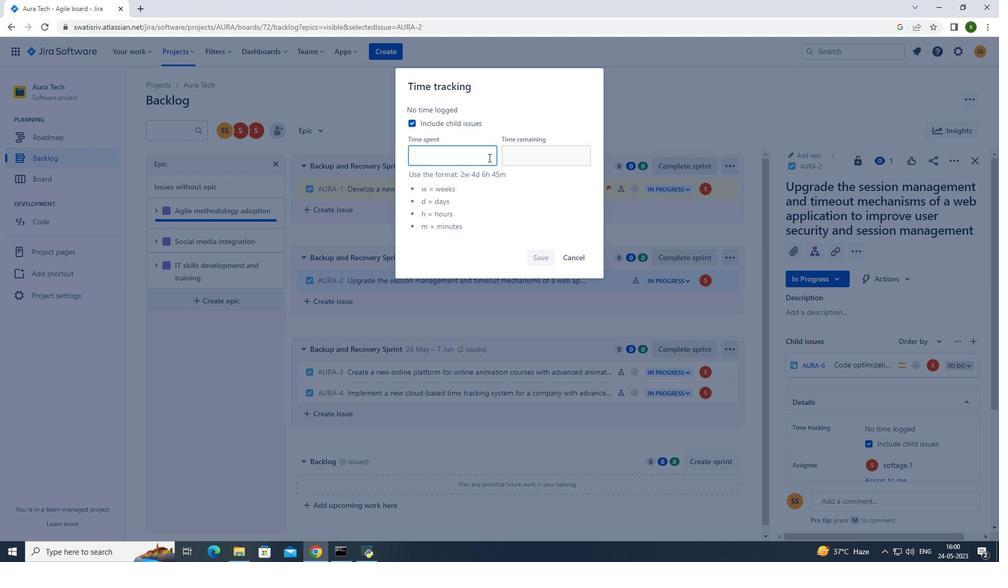 
Action: Mouse pressed left at (484, 157)
Screenshot: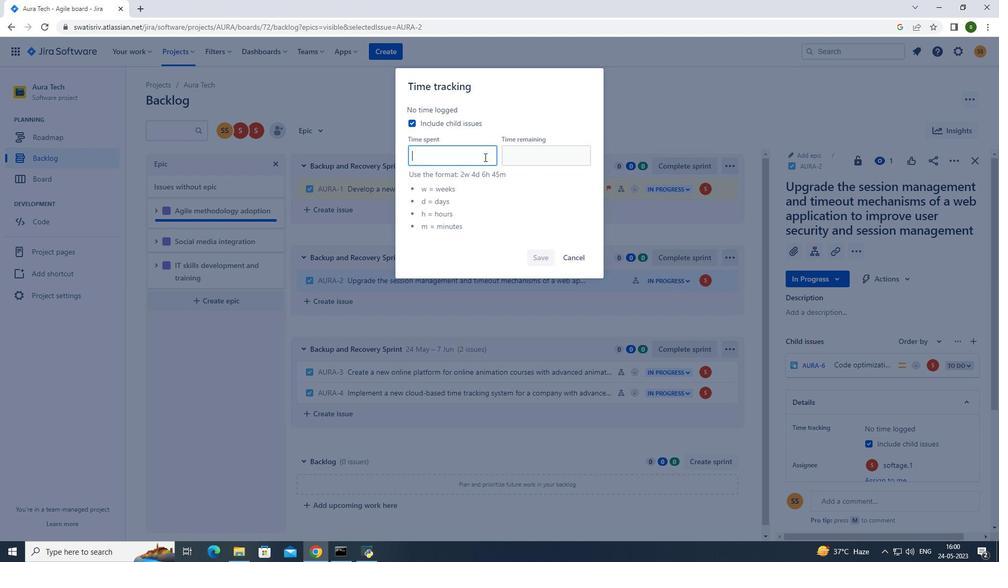 
Action: Mouse moved to (478, 157)
Screenshot: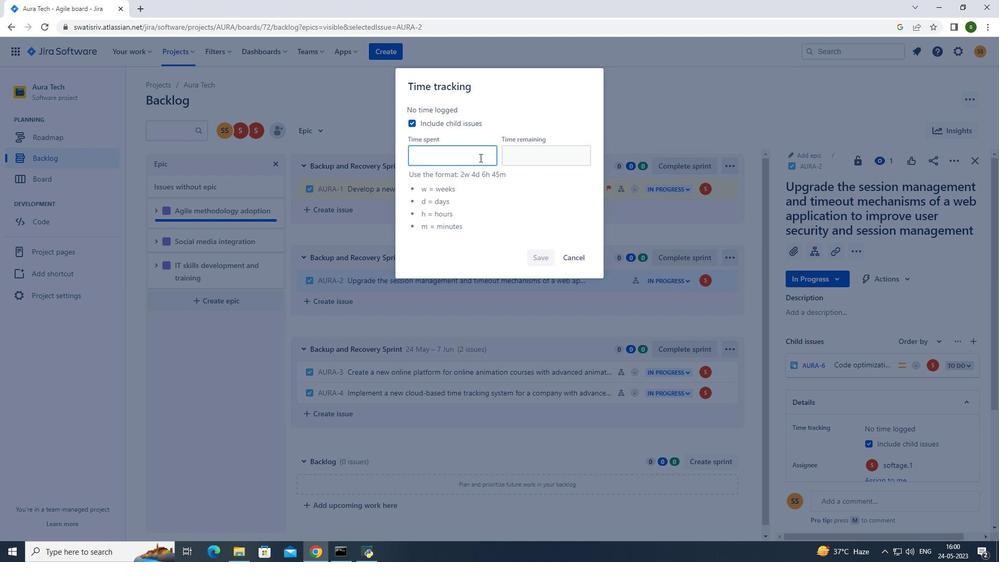 
Action: Key pressed 1w<Key.space>2d
Screenshot: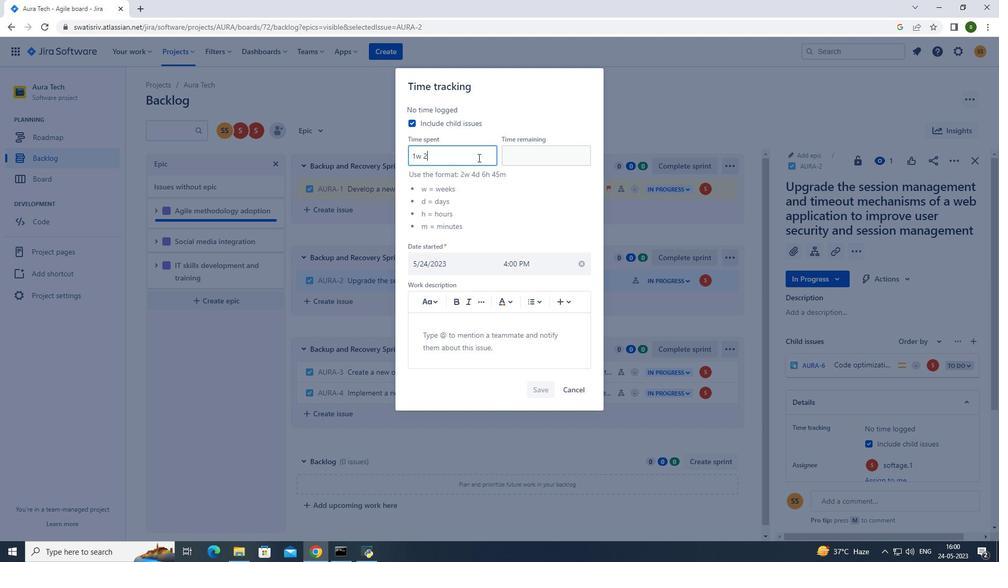 
Action: Mouse moved to (478, 158)
Screenshot: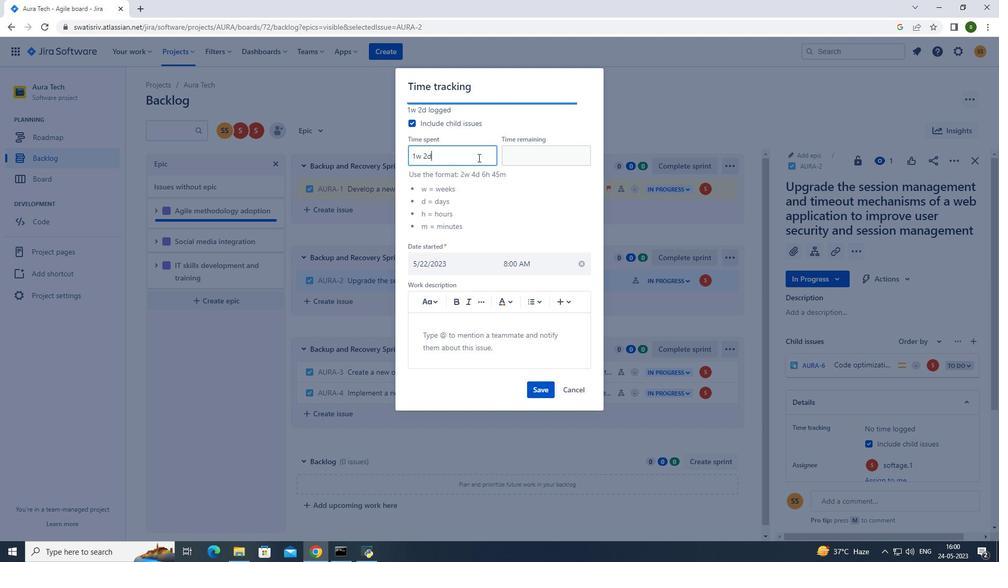
Action: Key pressed <Key.space>8h<Key.space>31m
Screenshot: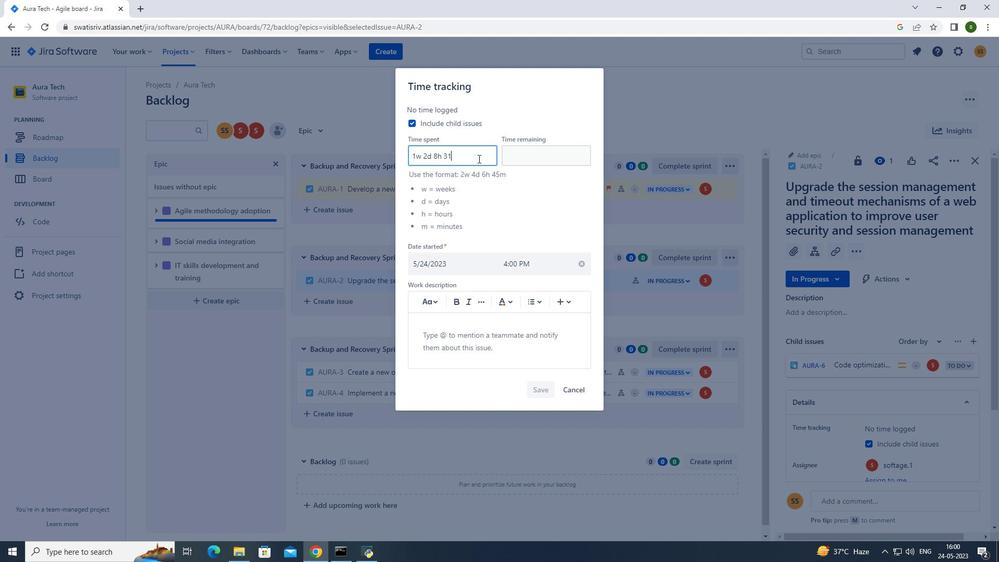 
Action: Mouse moved to (526, 160)
Screenshot: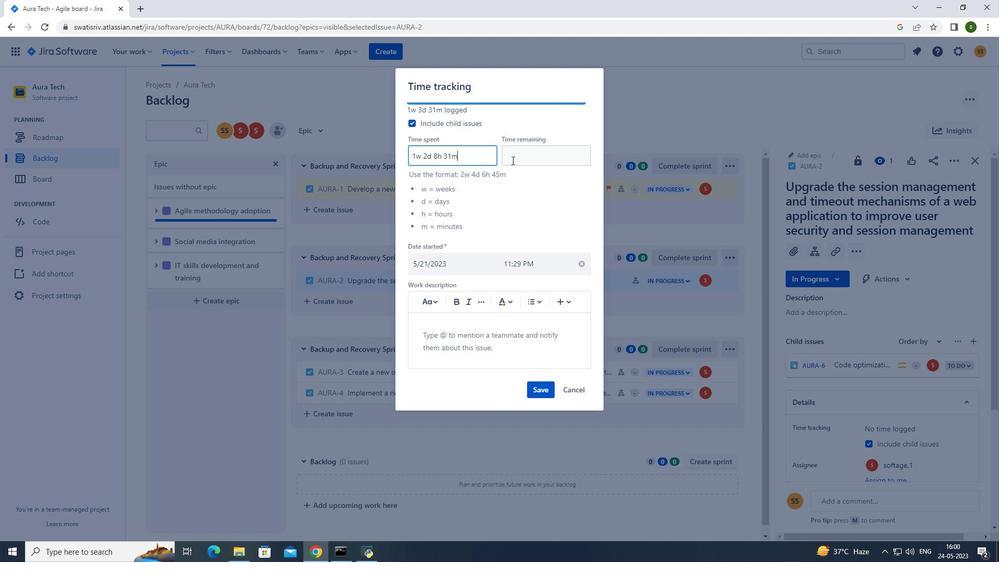 
Action: Mouse pressed left at (526, 160)
Screenshot: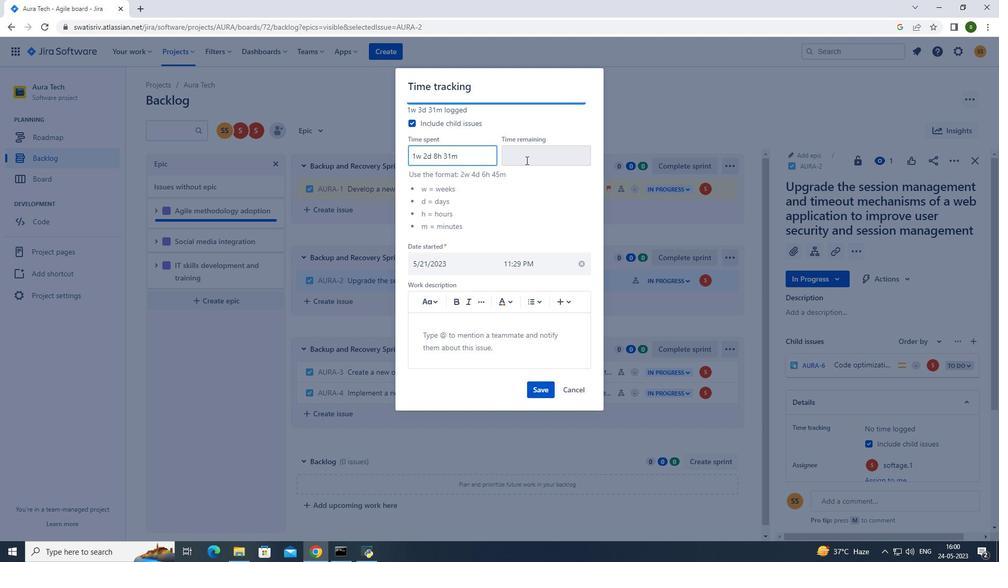 
Action: Mouse moved to (524, 160)
Screenshot: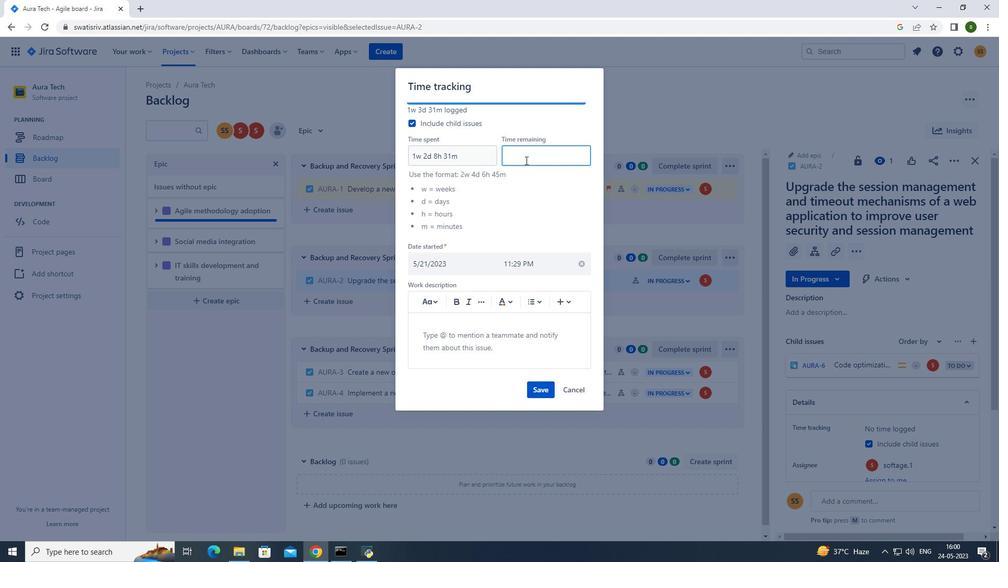 
Action: Key pressed 6w<Key.space>2d<Key.space>15h<Key.space>32m
Screenshot: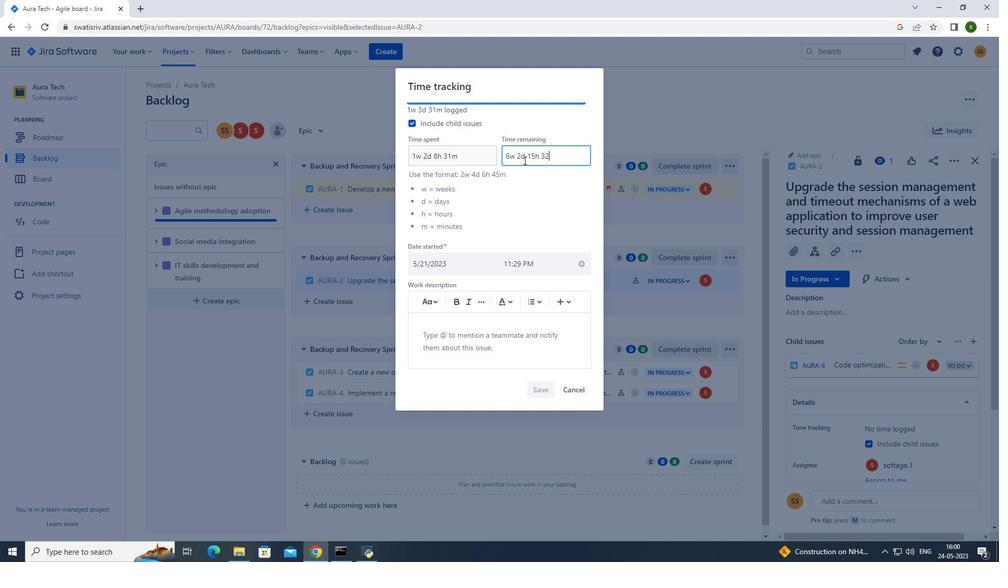 
Action: Mouse moved to (533, 391)
Screenshot: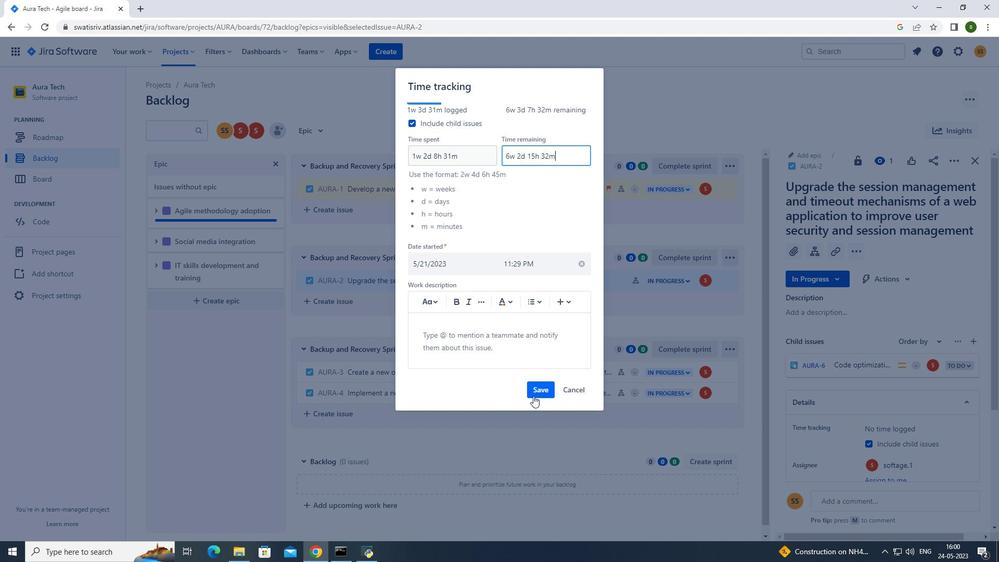 
Action: Mouse pressed left at (533, 391)
Screenshot: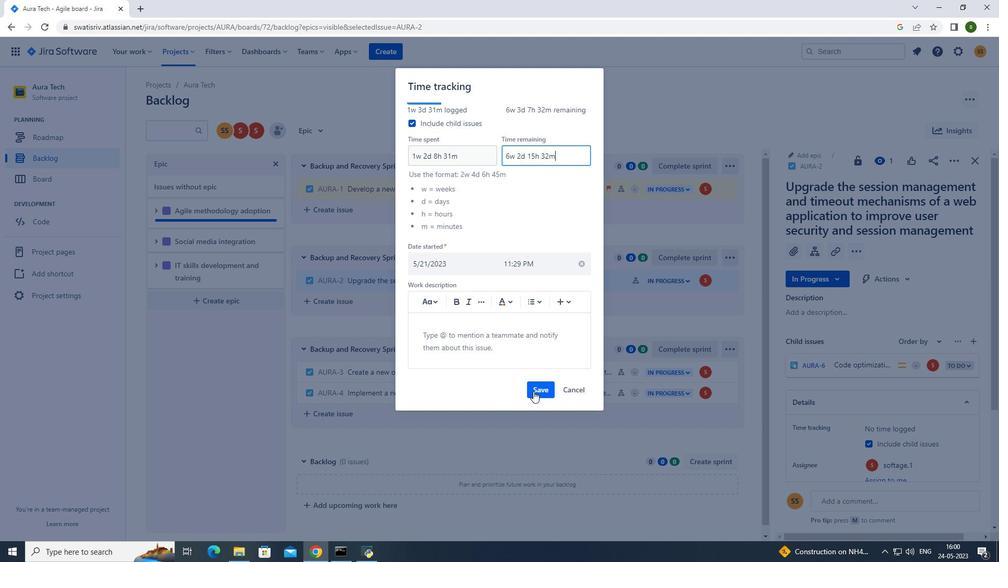
Action: Mouse moved to (953, 166)
Screenshot: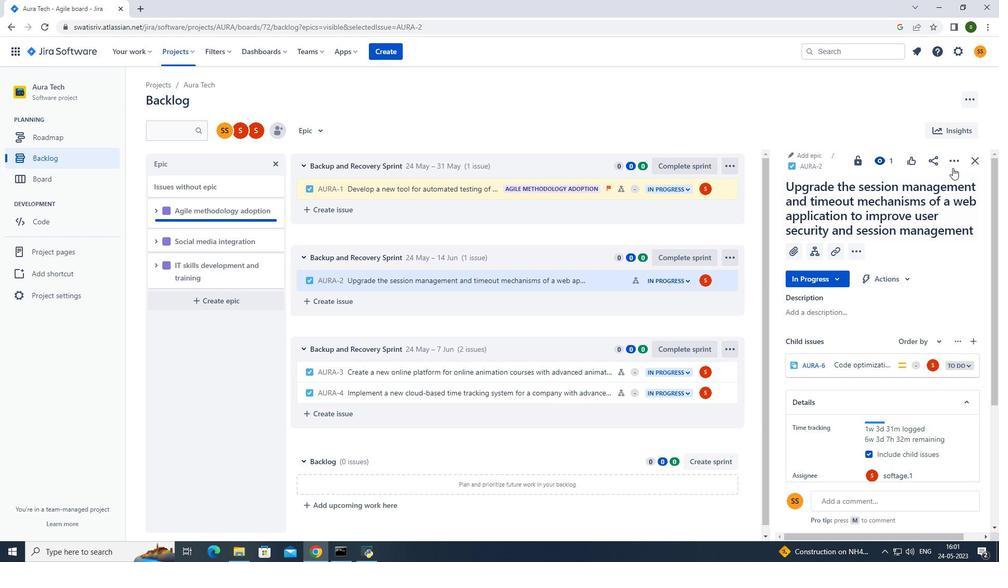 
Action: Mouse pressed left at (953, 166)
Screenshot: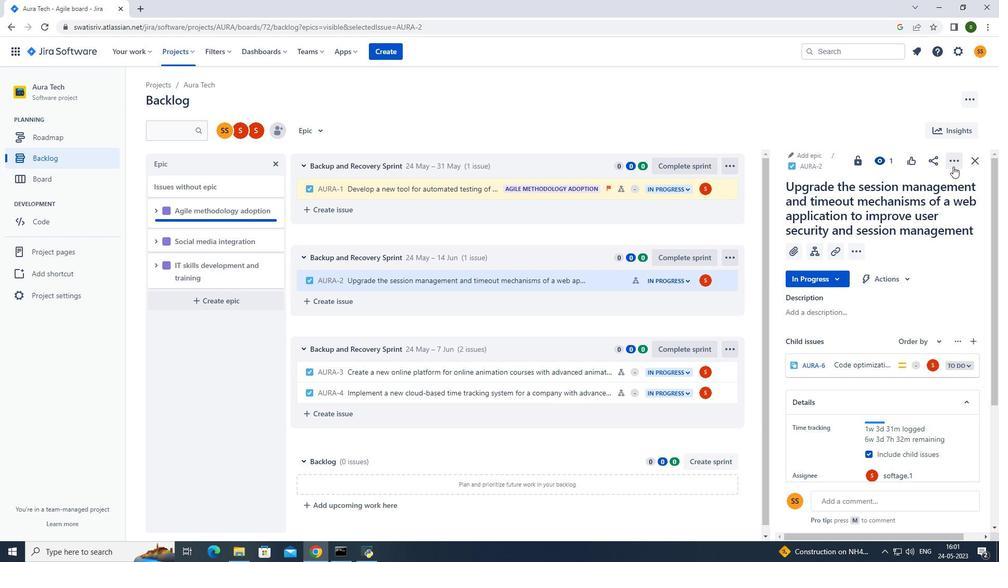 
Action: Mouse moved to (909, 300)
Screenshot: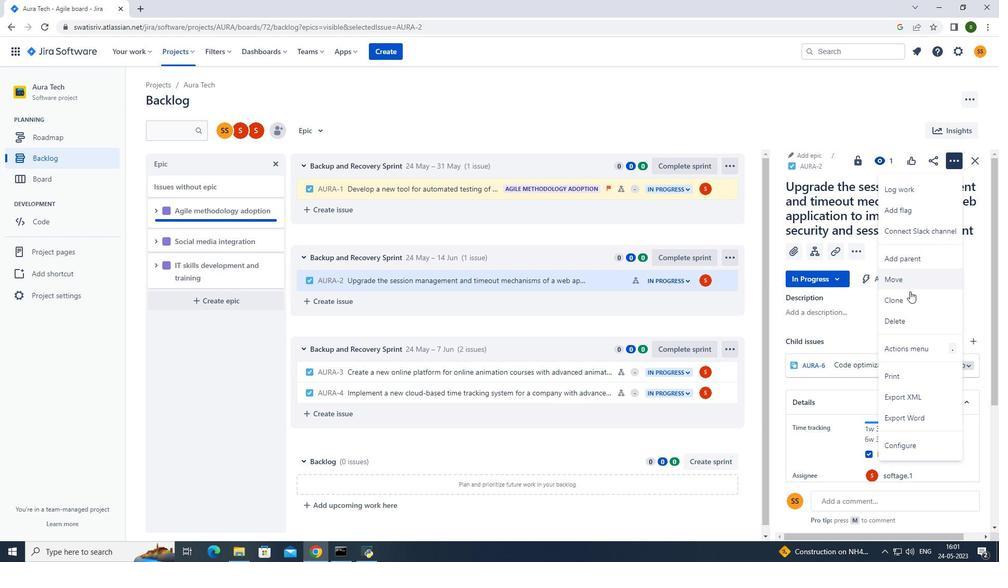 
Action: Mouse pressed left at (909, 300)
Screenshot: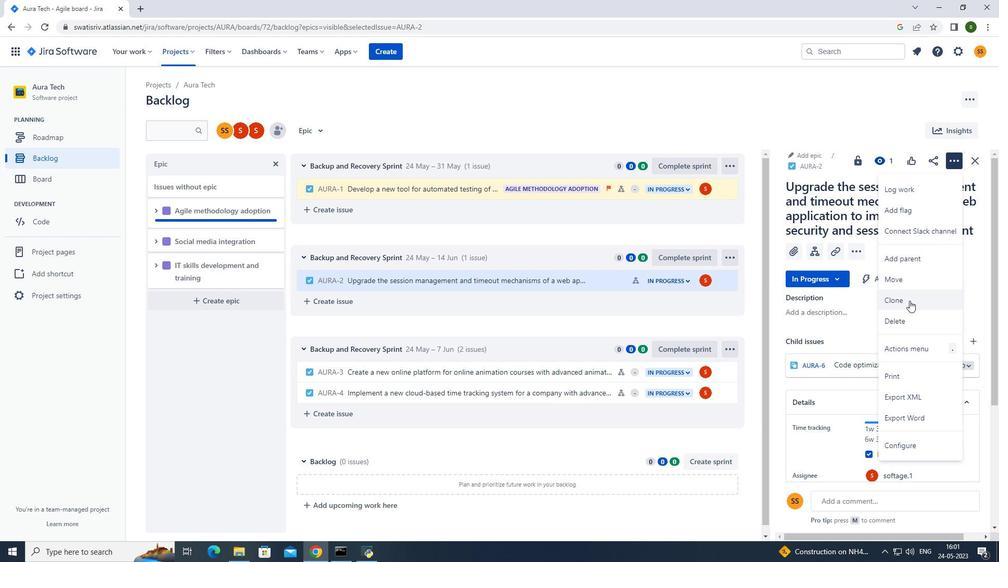 
Action: Mouse moved to (541, 222)
Screenshot: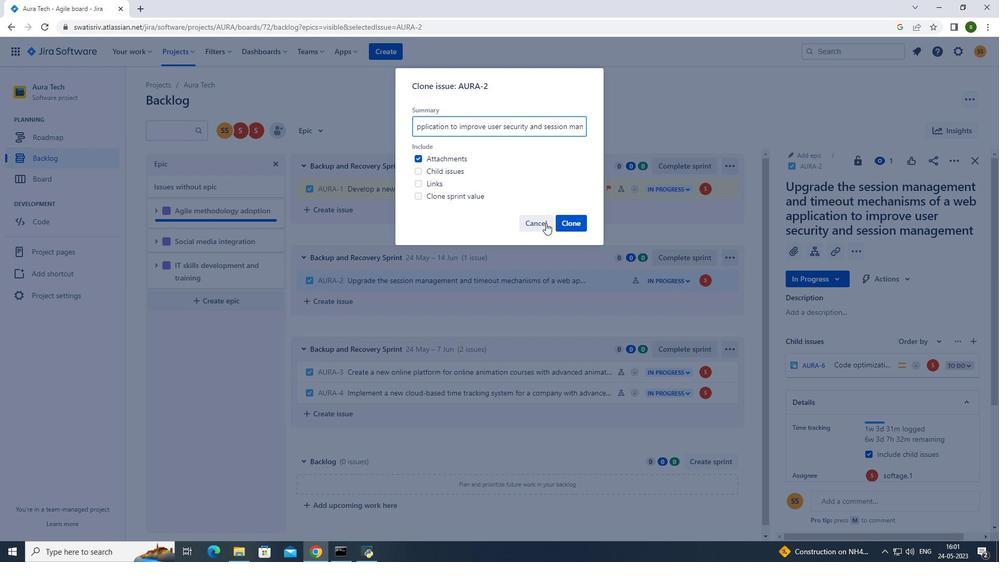 
Action: Mouse pressed left at (541, 222)
Screenshot: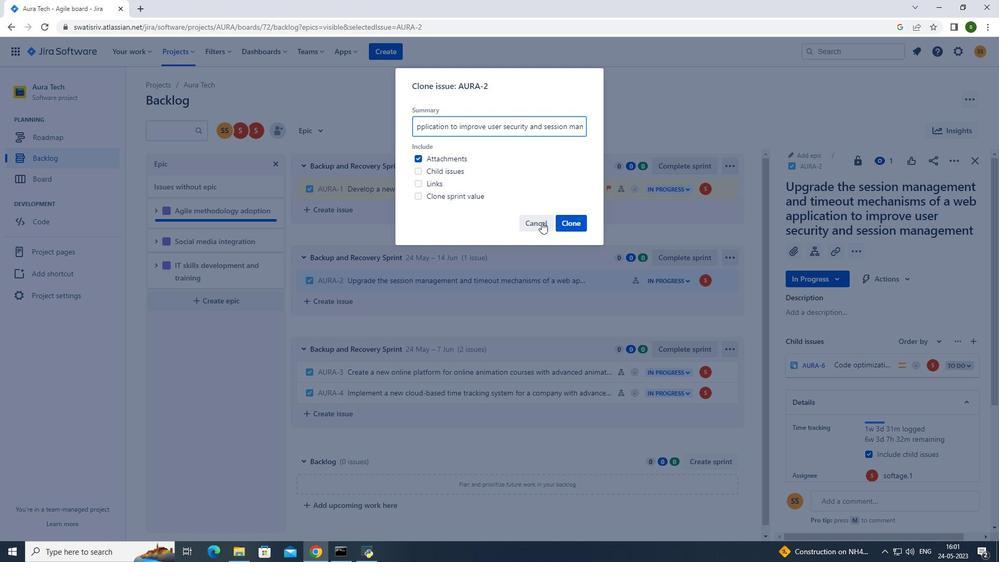 
Action: Mouse moved to (594, 282)
Screenshot: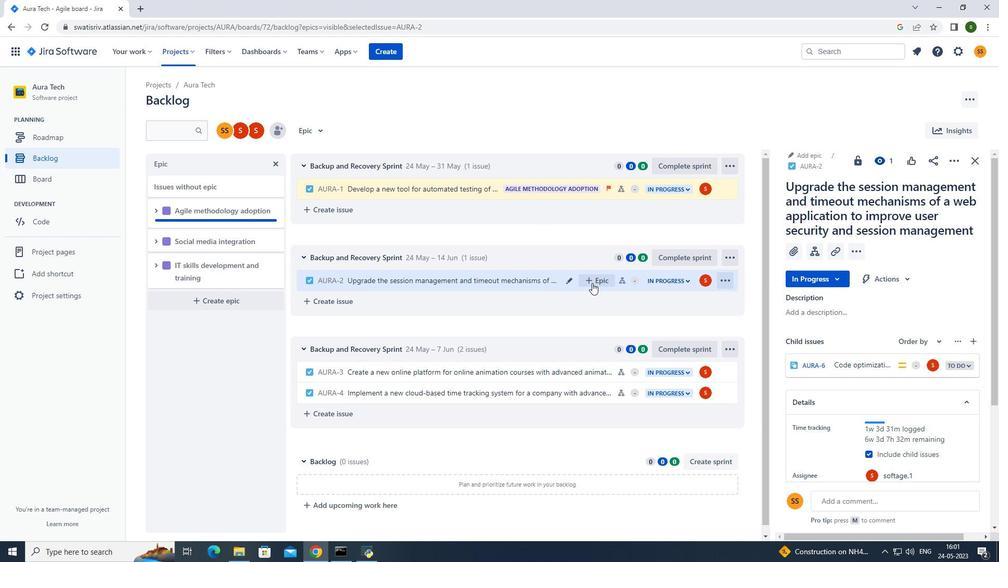 
Action: Mouse pressed left at (594, 282)
Screenshot: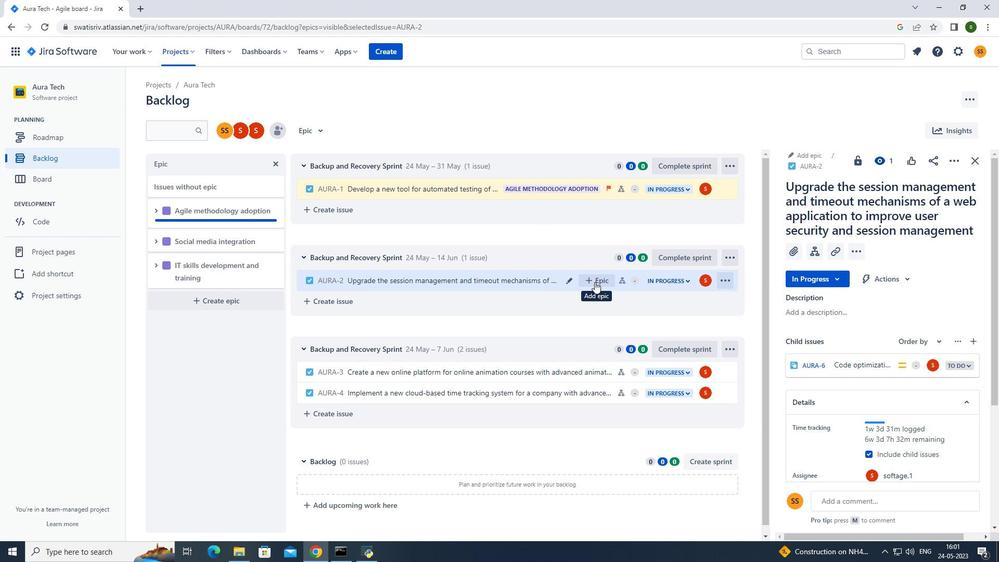 
Action: Mouse moved to (637, 352)
Screenshot: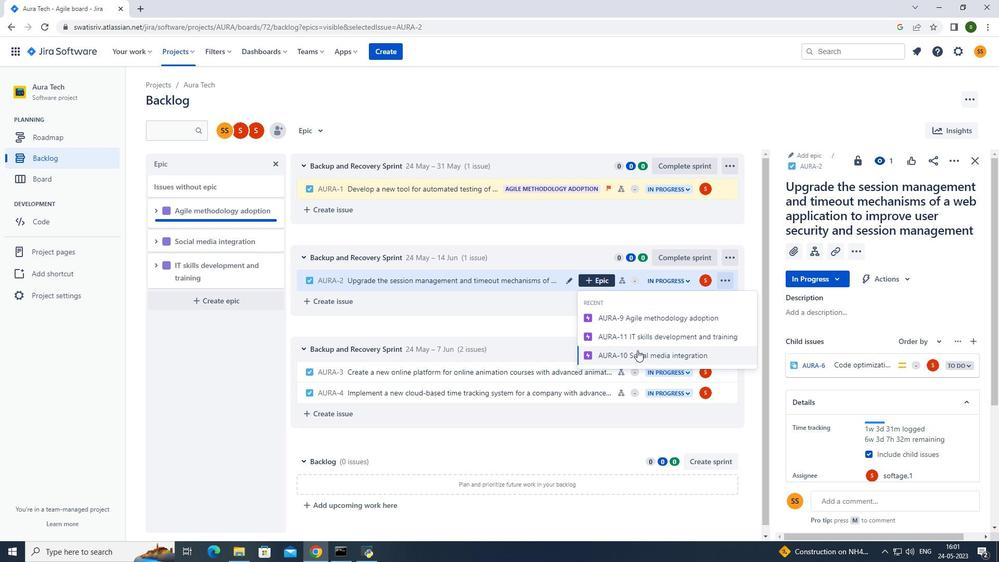 
Action: Mouse pressed left at (637, 352)
Screenshot: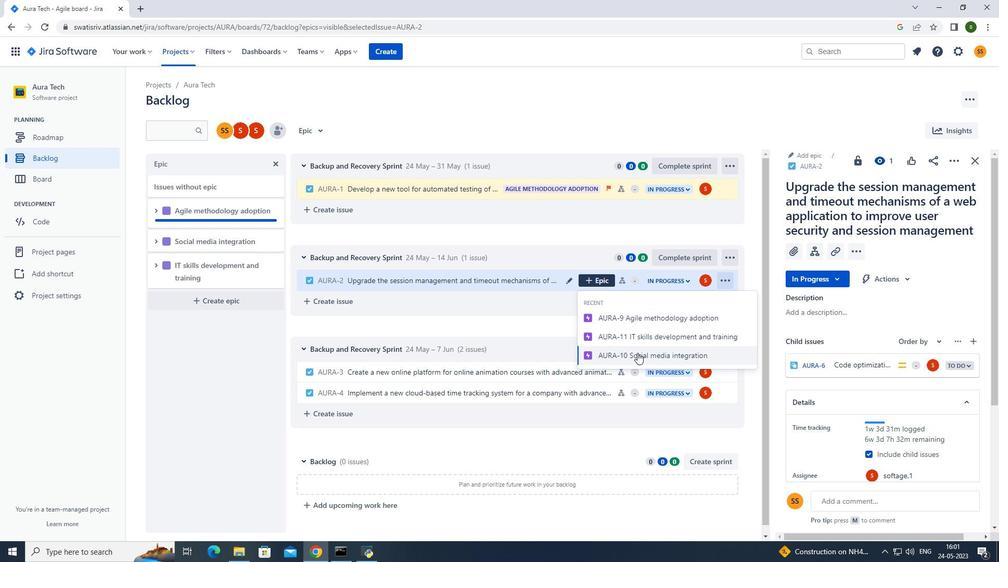 
Action: Mouse moved to (322, 134)
Screenshot: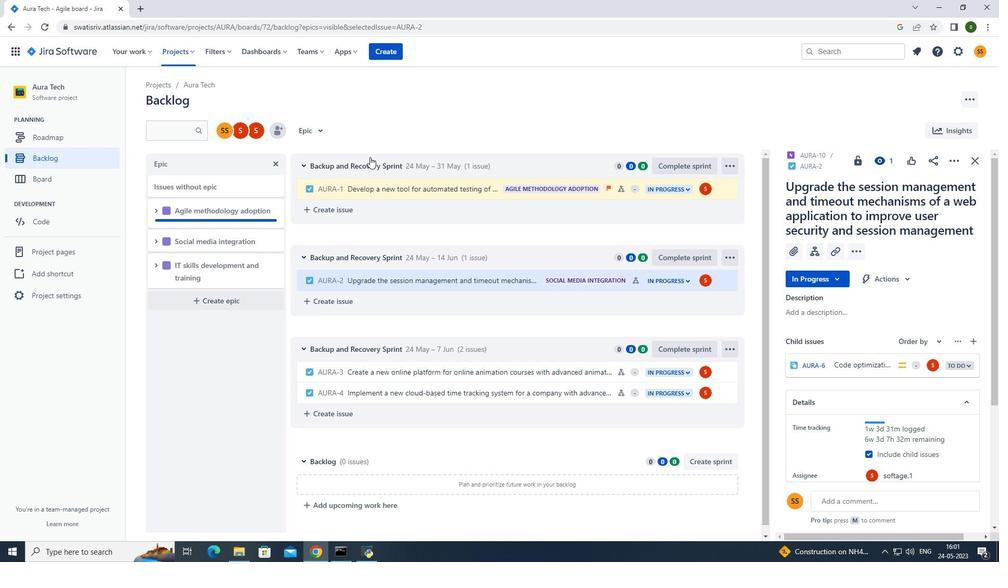 
Action: Mouse pressed left at (322, 134)
Screenshot: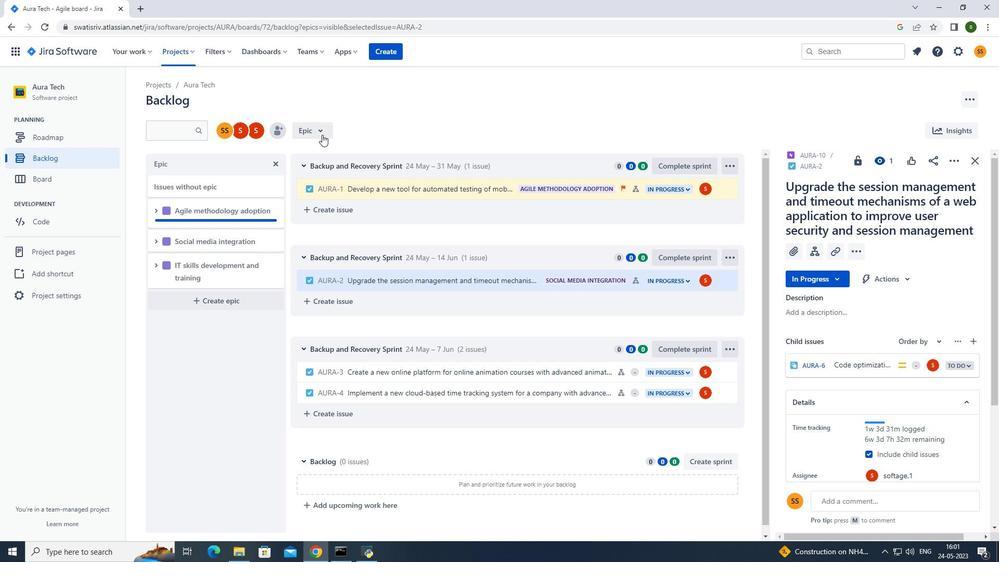 
Action: Mouse moved to (339, 187)
Screenshot: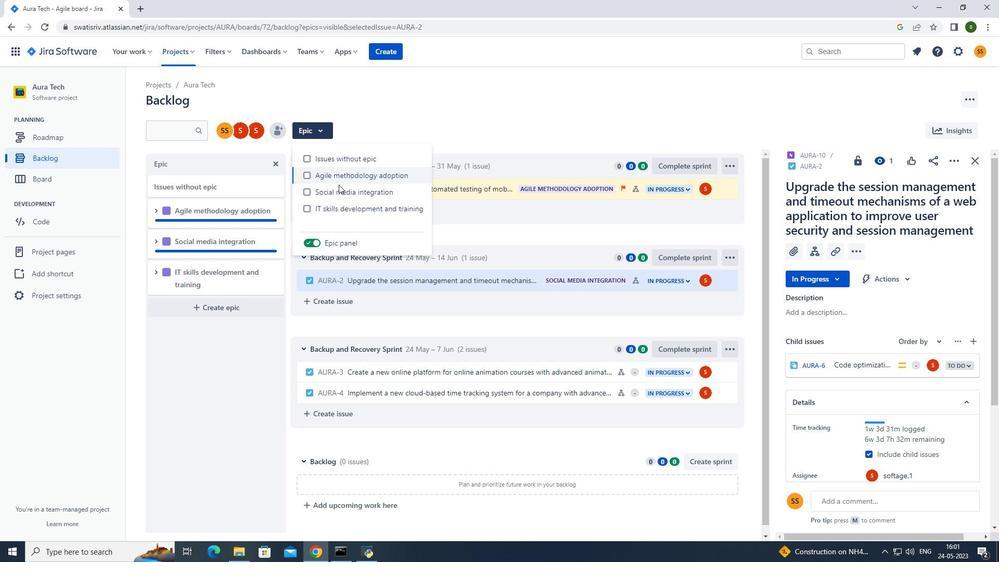 
Action: Mouse pressed left at (339, 187)
Screenshot: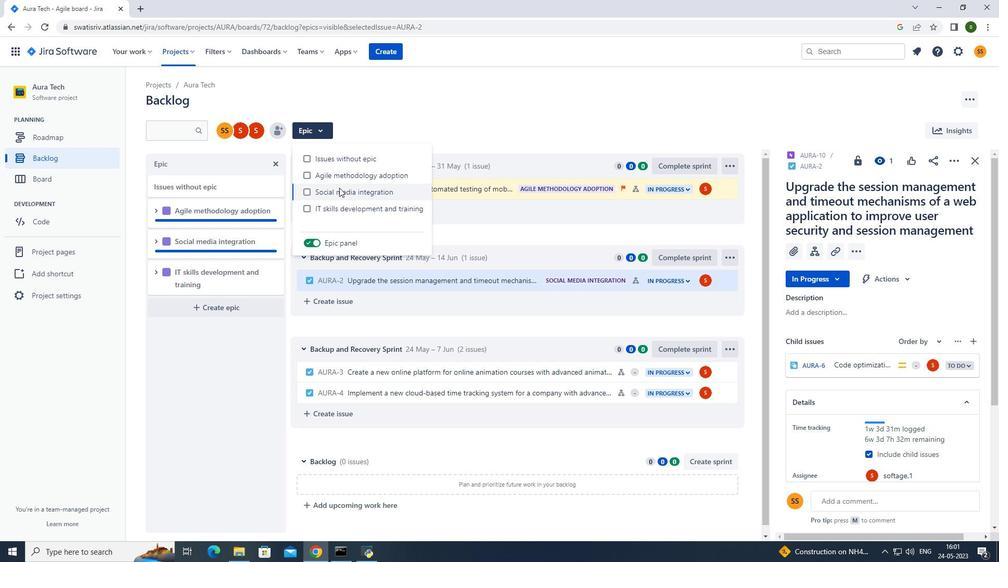 
Action: Mouse moved to (522, 111)
Screenshot: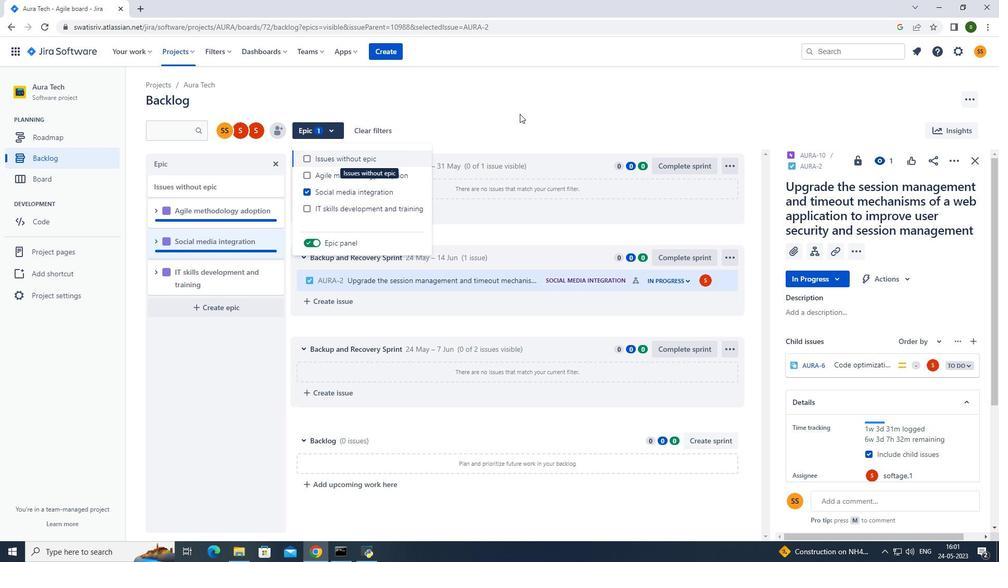 
Action: Mouse pressed left at (522, 111)
Screenshot: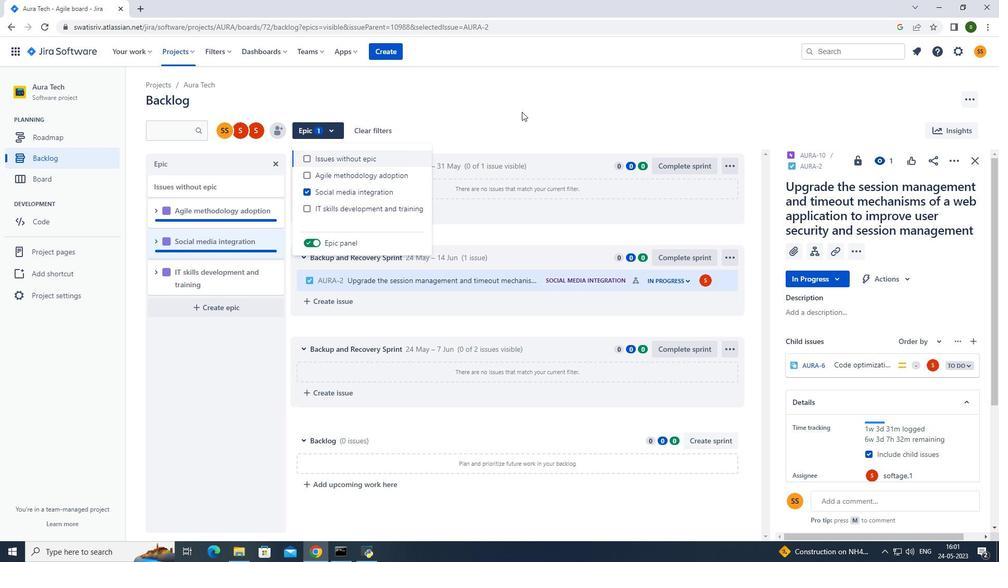 
